 Task: Solve a system of coupled partial differential equations.
Action: Mouse moved to (155, 66)
Screenshot: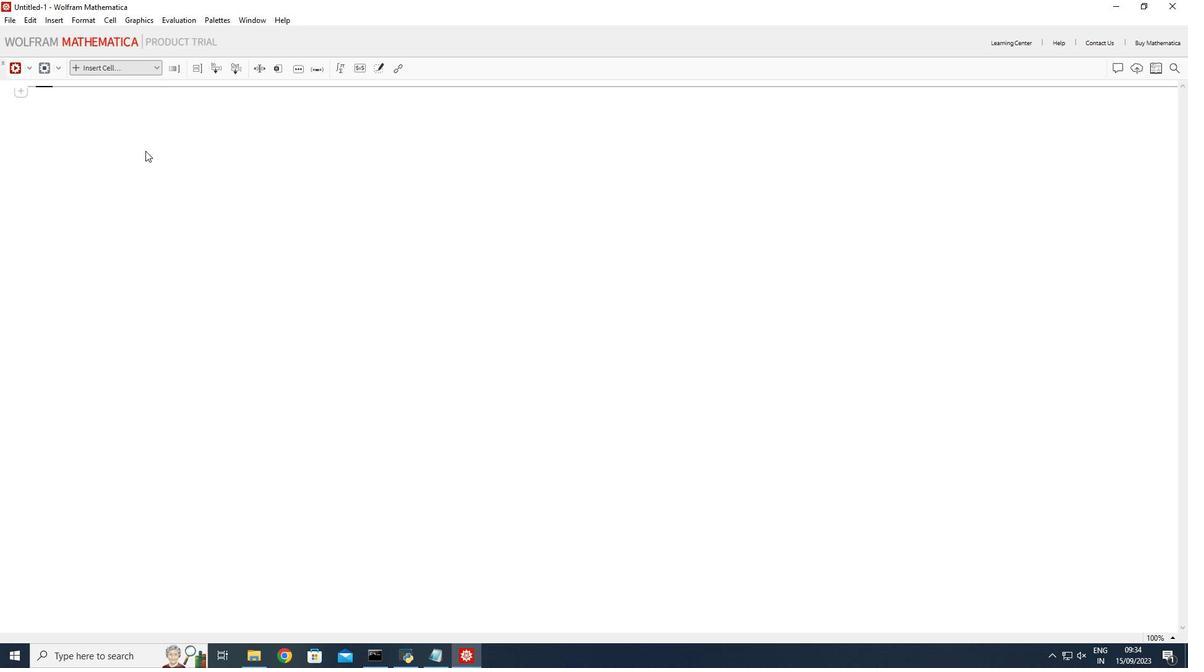 
Action: Mouse pressed left at (155, 66)
Screenshot: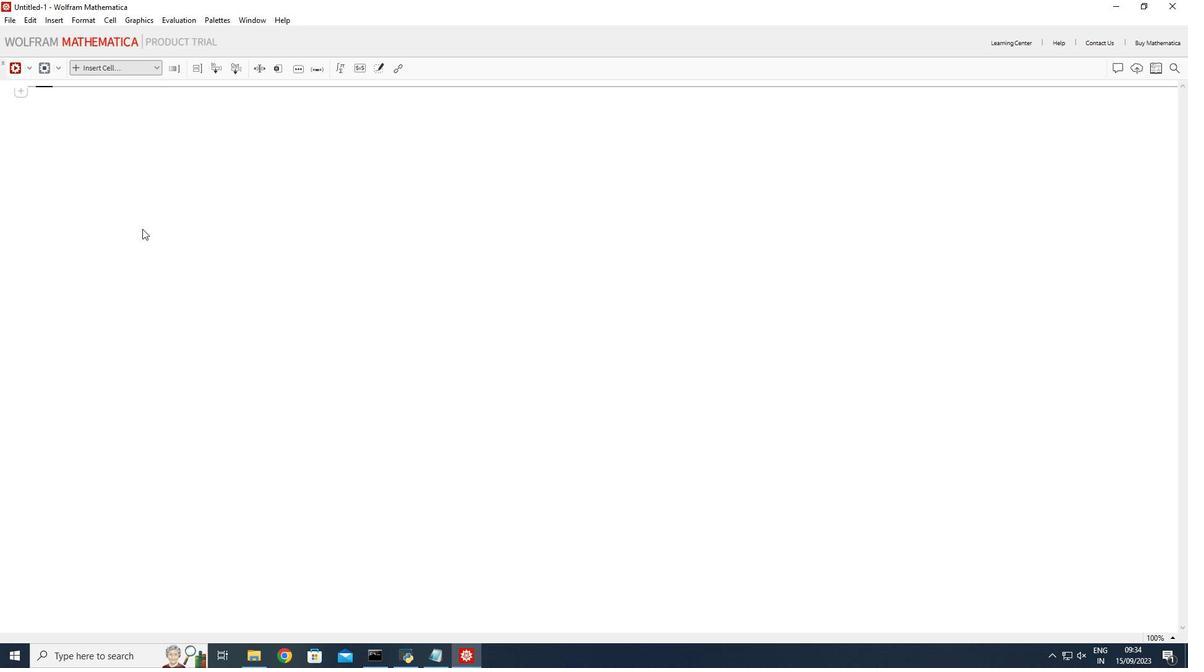 
Action: Mouse moved to (118, 96)
Screenshot: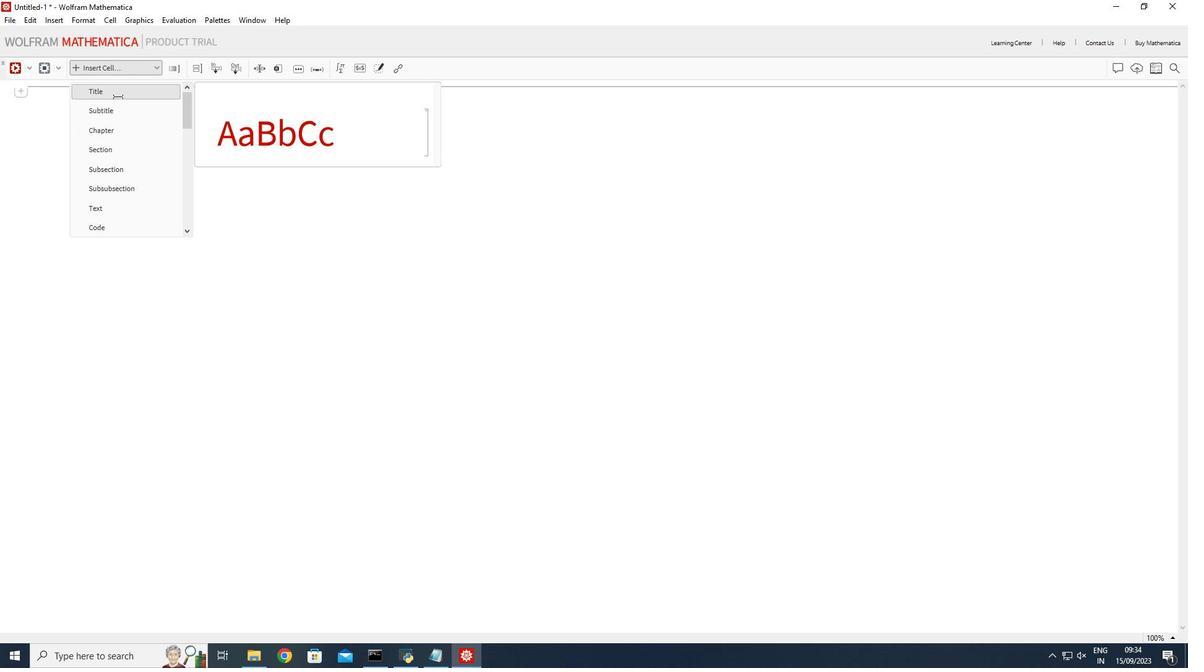 
Action: Mouse pressed left at (118, 96)
Screenshot: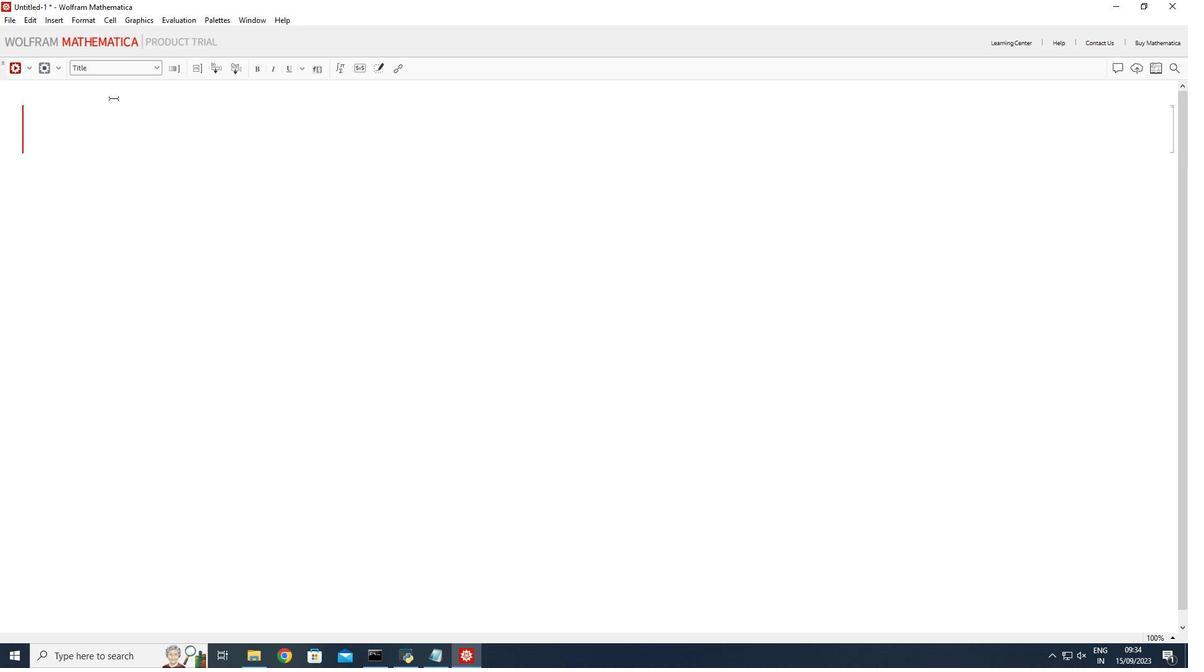 
Action: Mouse moved to (107, 124)
Screenshot: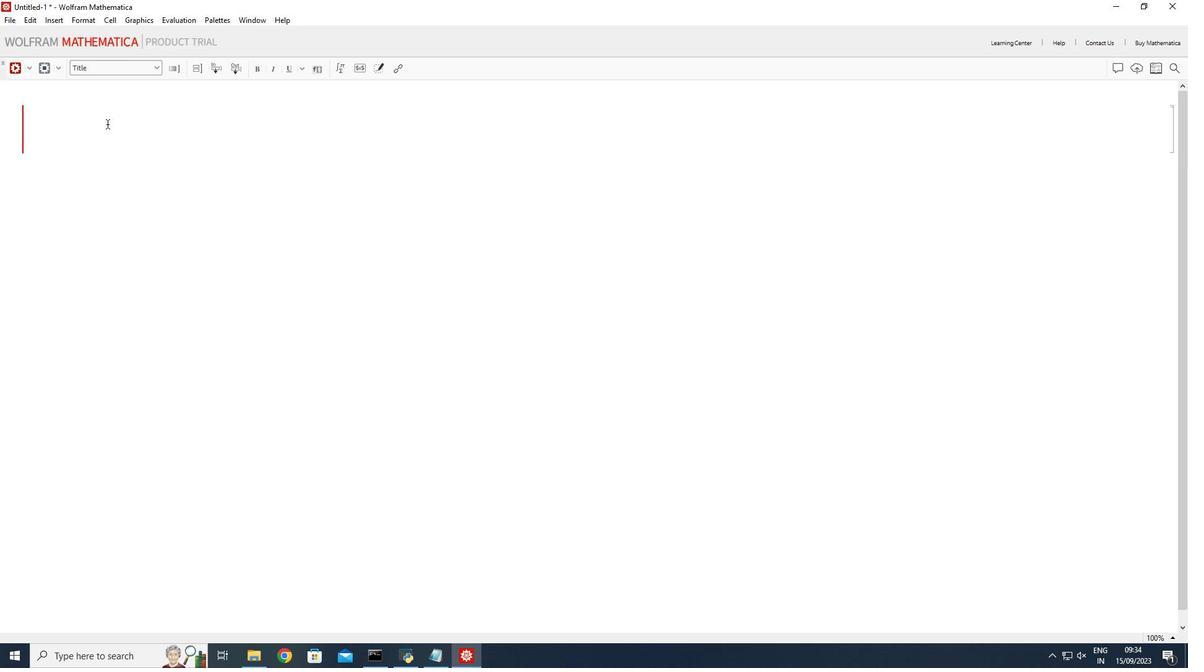 
Action: Mouse pressed left at (107, 124)
Screenshot: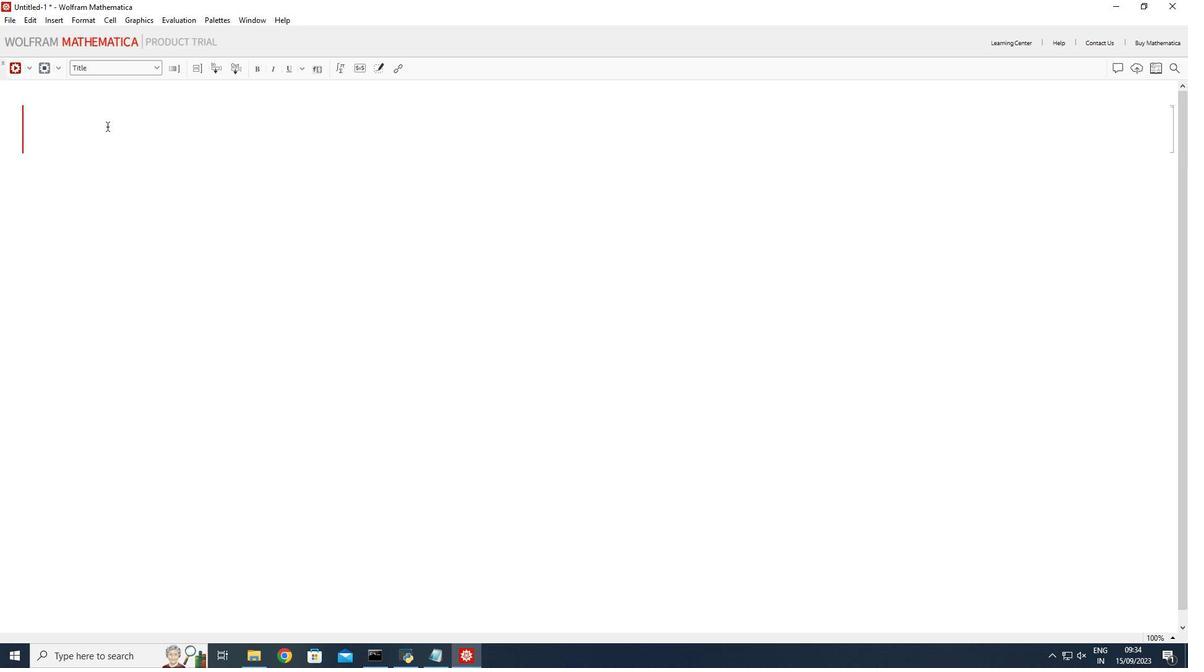 
Action: Mouse moved to (292, 320)
Screenshot: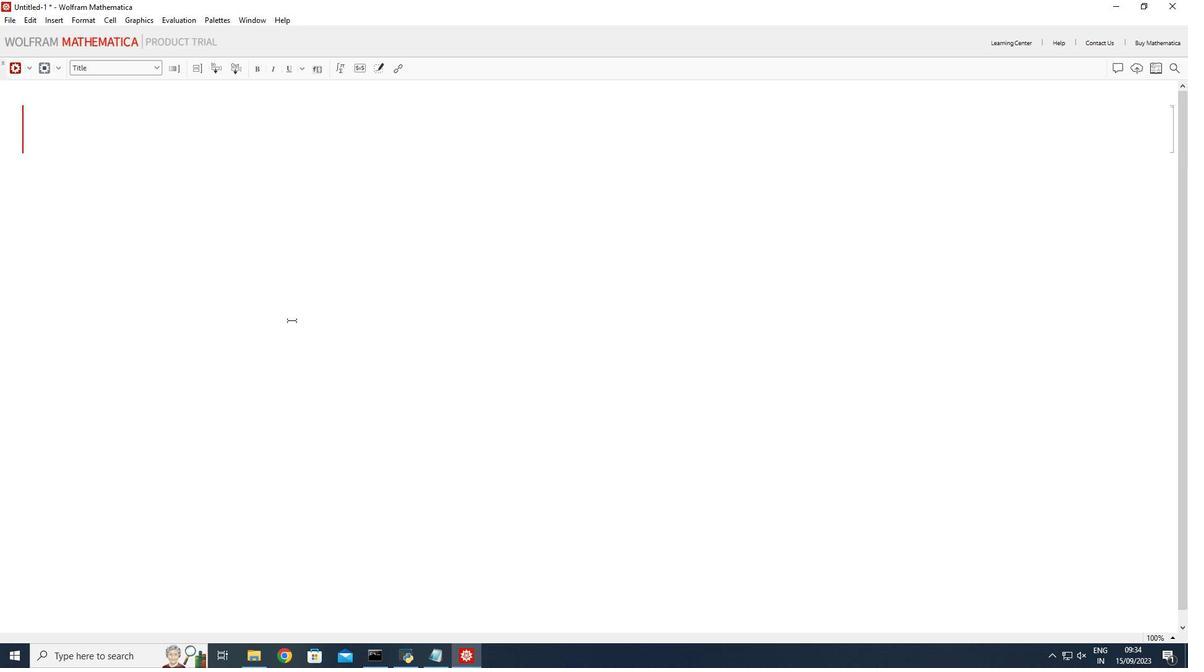 
Action: Key pressed <Key.shift_r>System<Key.space>of<Key.space>coupled<Key.space>partial<Key.space>differential<Key.space>equations
Screenshot: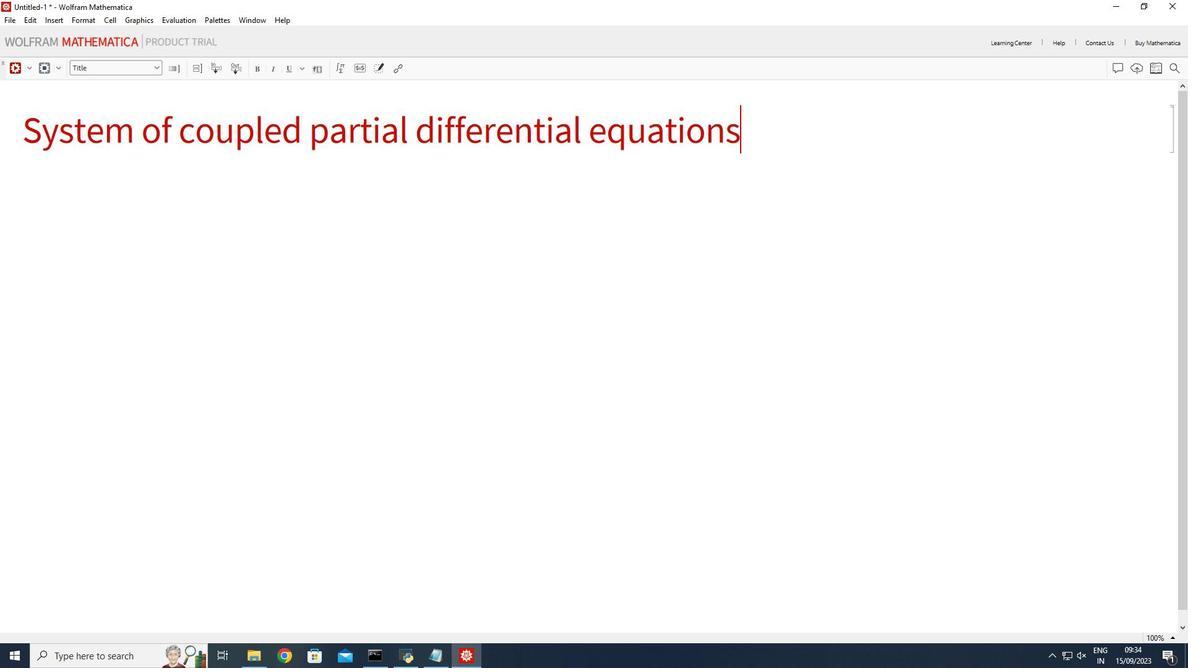 
Action: Mouse moved to (149, 348)
Screenshot: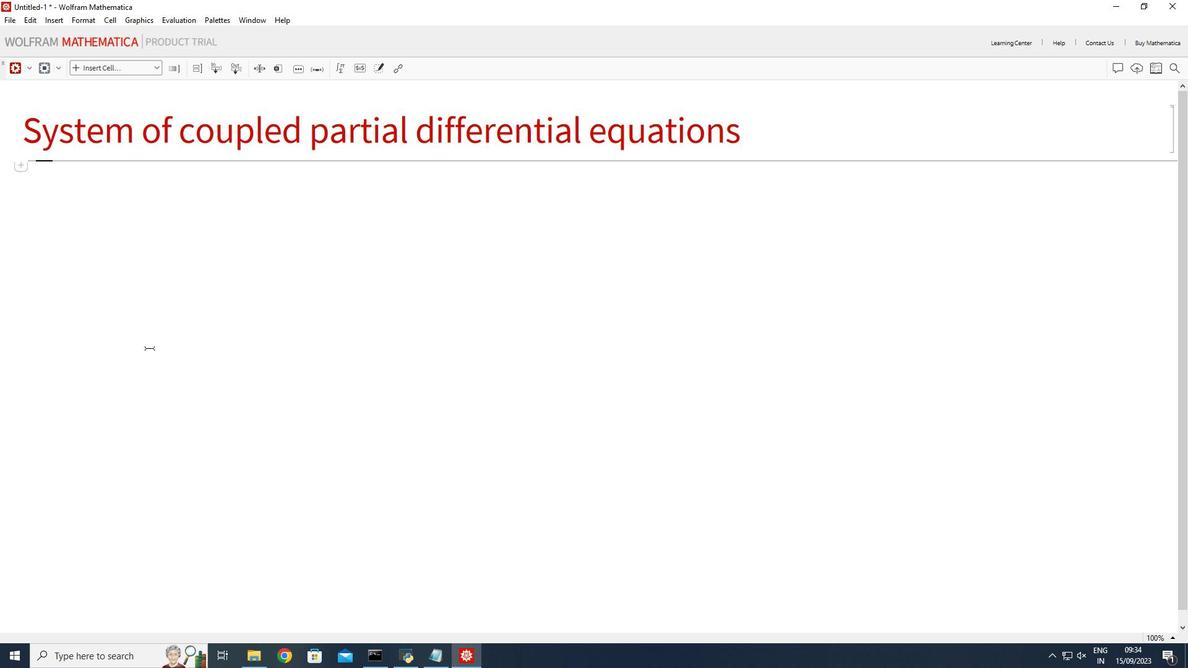 
Action: Mouse pressed left at (149, 348)
Screenshot: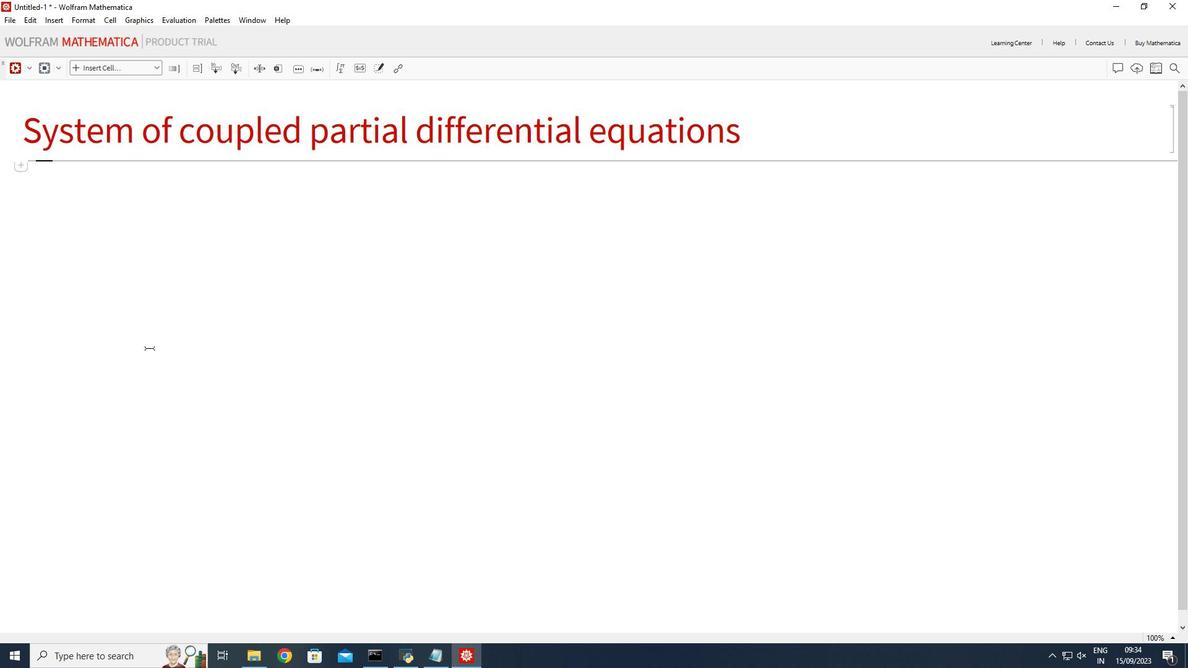 
Action: Mouse moved to (152, 70)
Screenshot: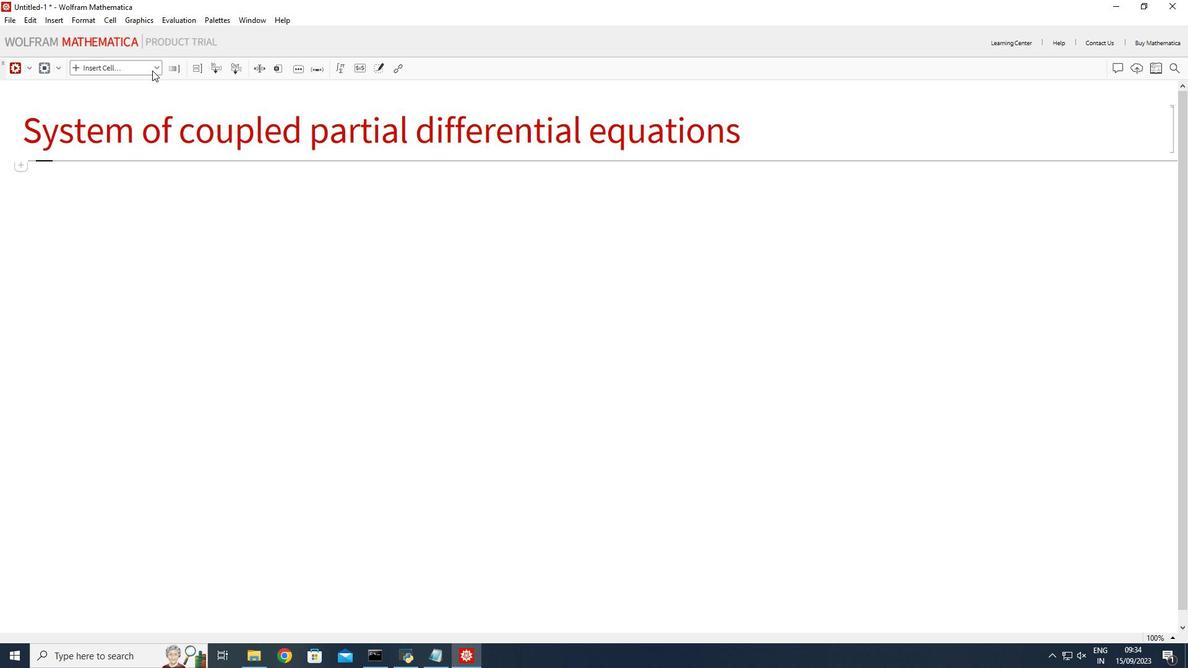 
Action: Mouse pressed left at (152, 70)
Screenshot: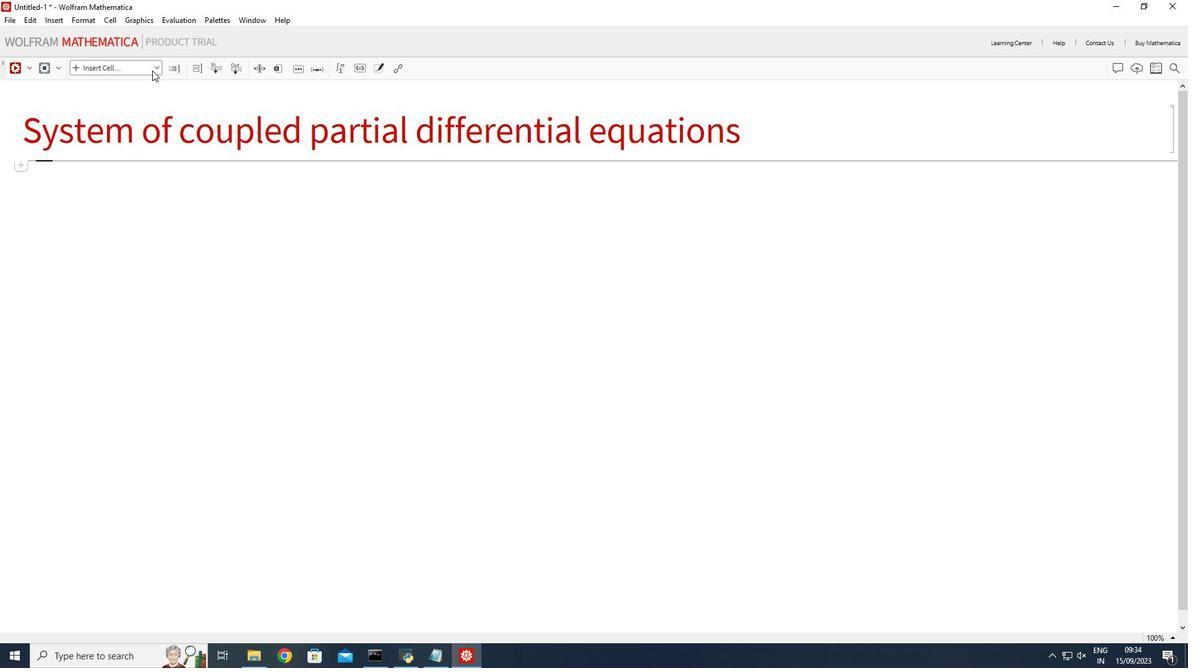 
Action: Mouse moved to (100, 230)
Screenshot: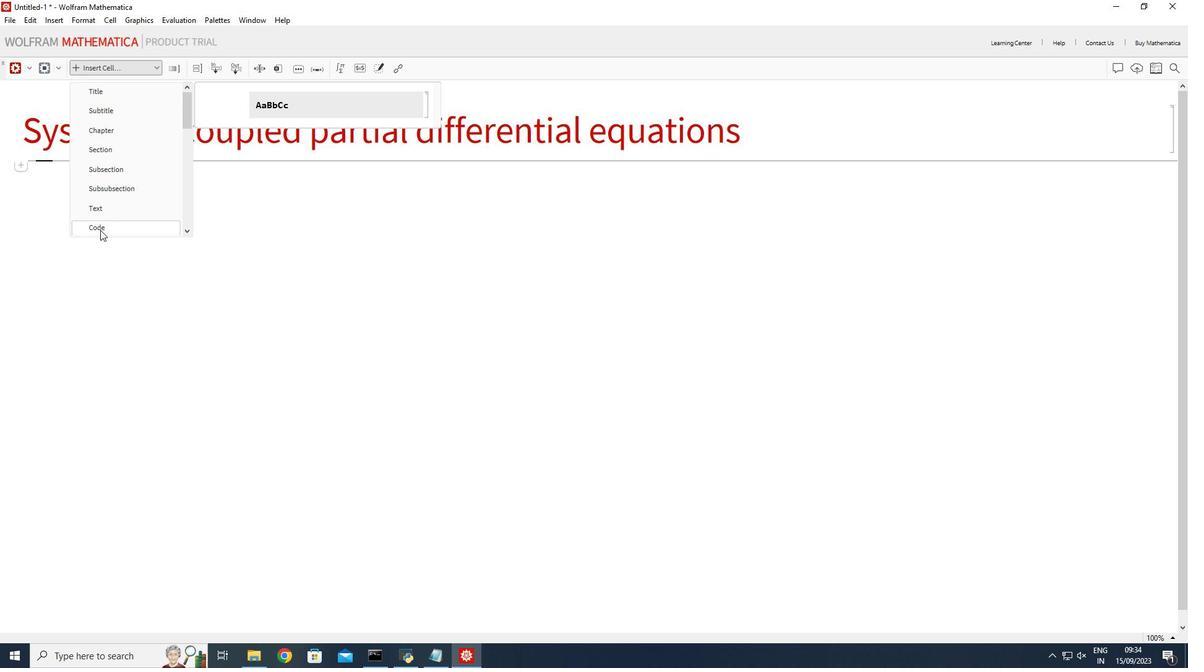 
Action: Mouse pressed left at (100, 230)
Screenshot: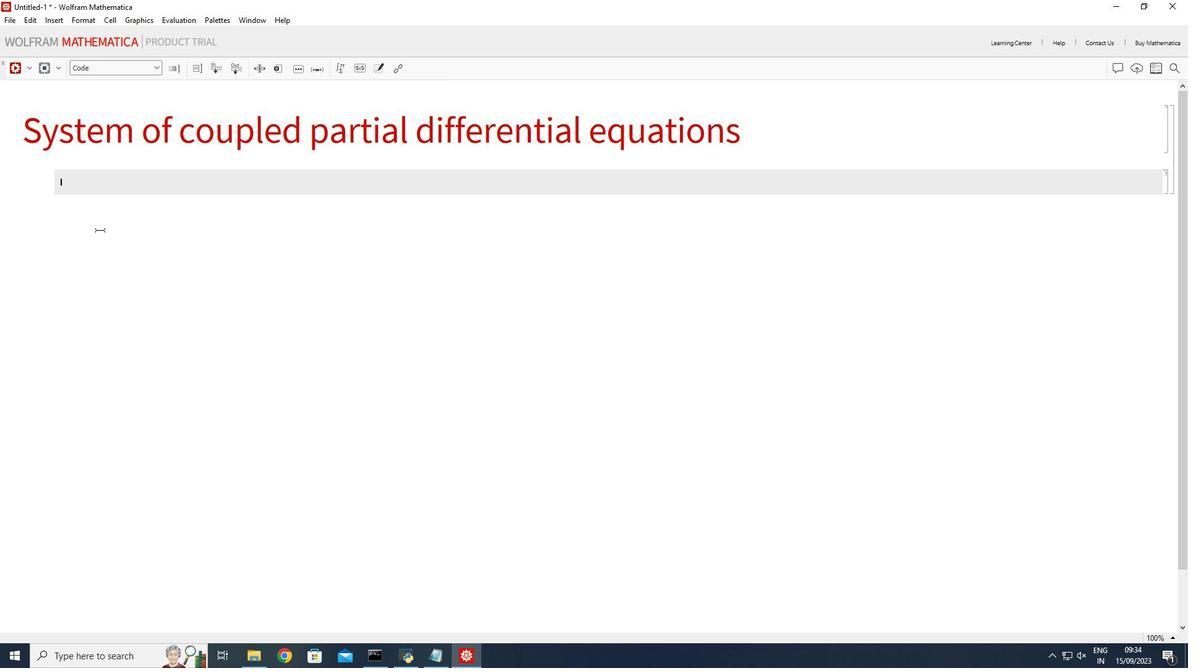 
Action: Mouse moved to (83, 181)
Screenshot: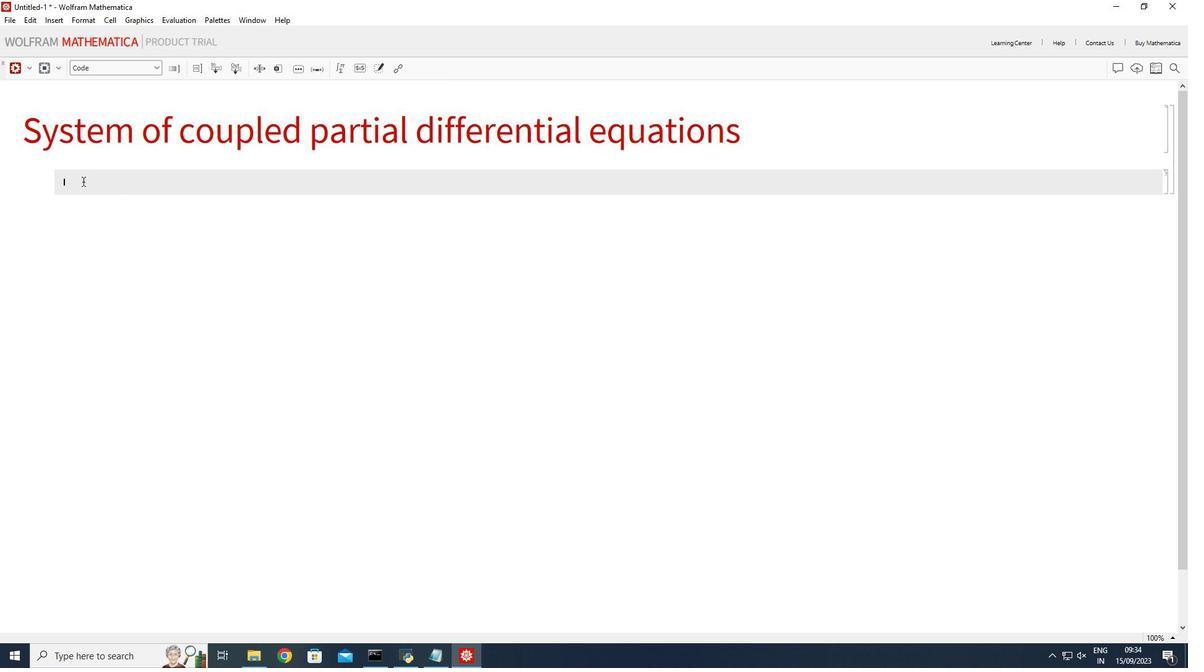 
Action: Mouse pressed left at (83, 181)
Screenshot: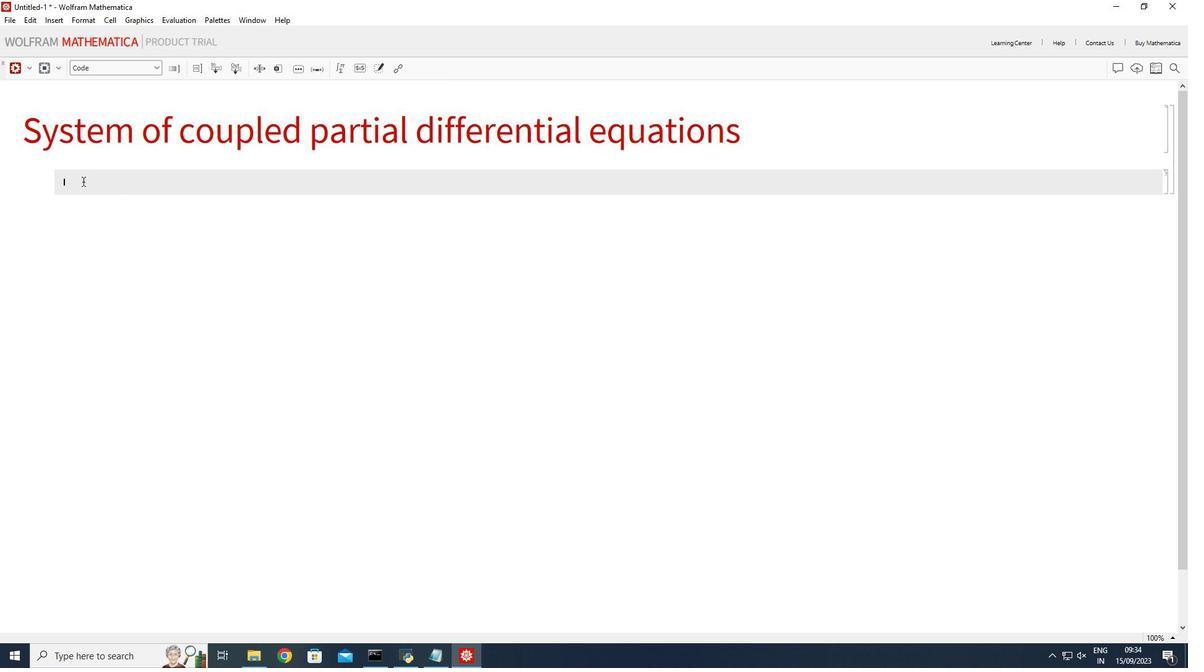 
Action: Key pressed <Key.shift_r>(<Key.shift_r>*<Key.space>
Screenshot: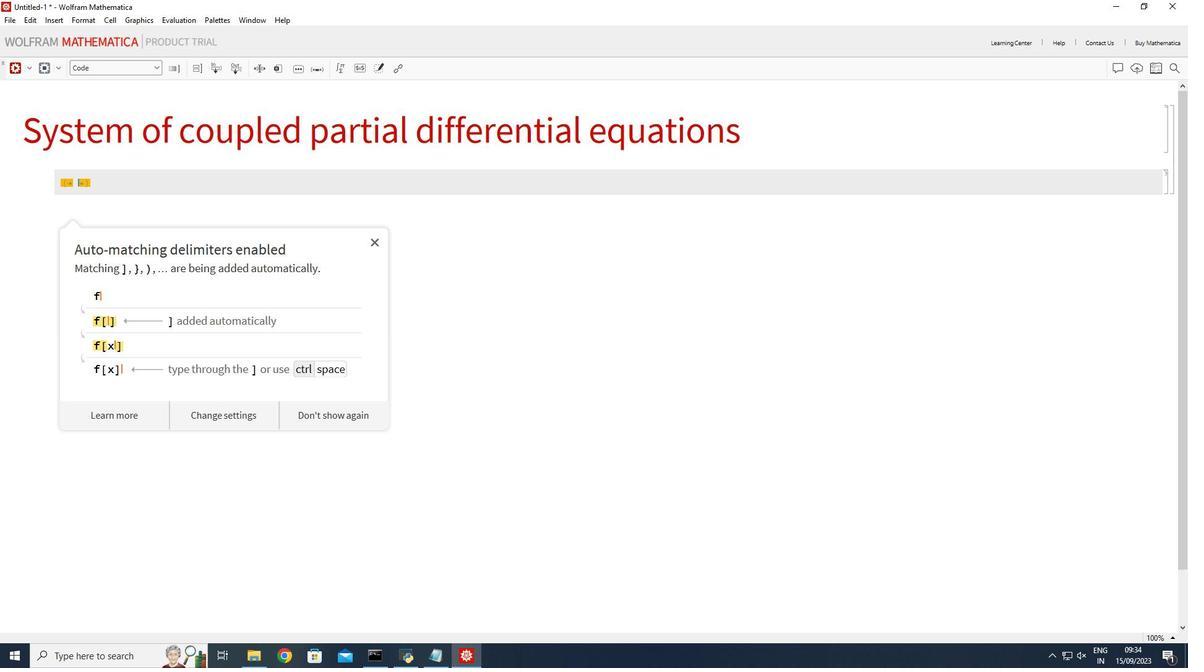 
Action: Mouse moved to (371, 242)
Screenshot: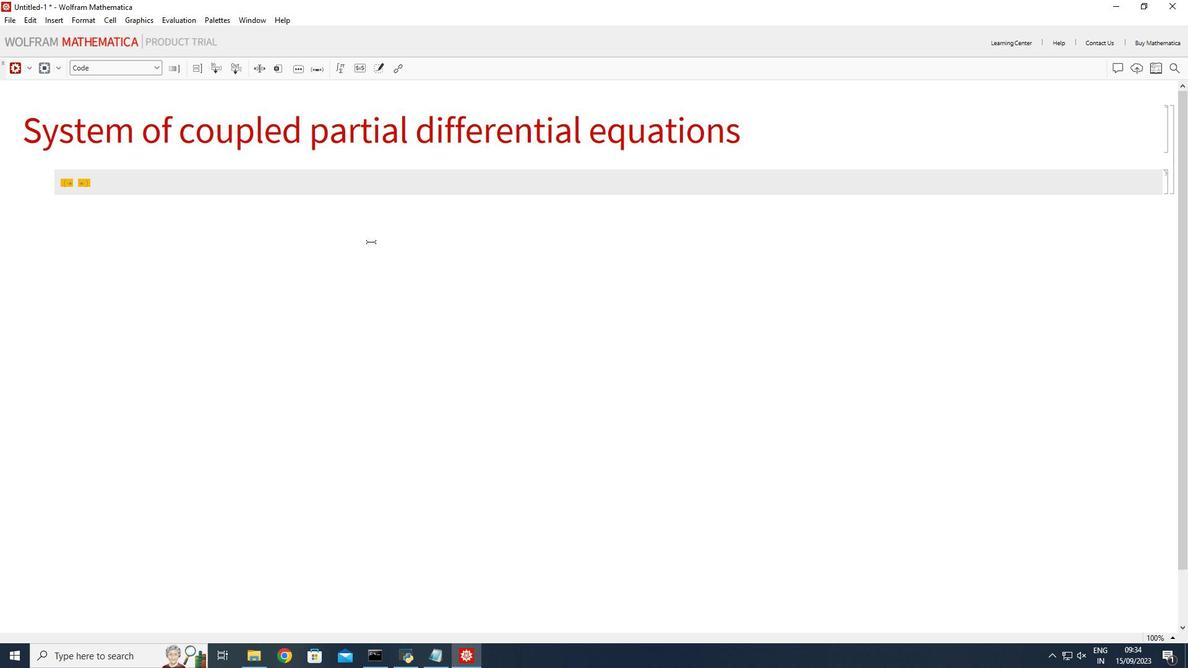 
Action: Mouse pressed left at (371, 242)
Screenshot: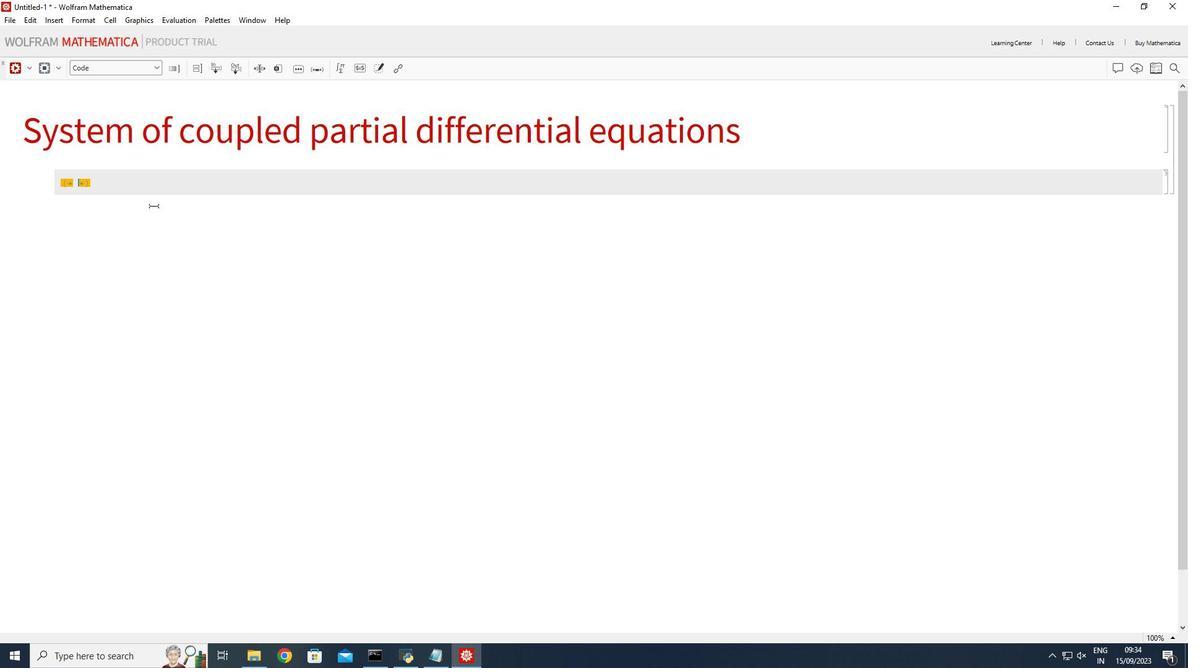 
Action: Mouse moved to (266, 258)
Screenshot: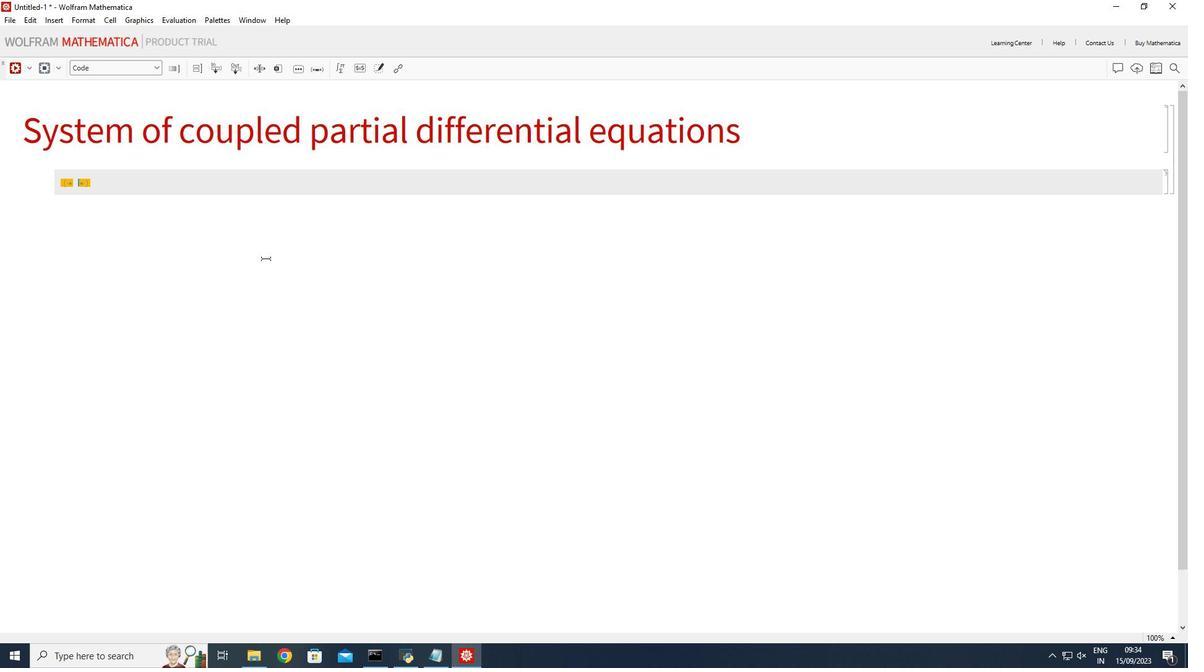
Action: Key pressed <Key.shift_r>Define<Key.space>the<Key.space>system<Key.space>parameters<Key.space><Key.right><Key.right><Key.enter><Key.shift_r>Du<Key.space>=<Key.space>0.1;<Key.space><Key.space><Key.space><Key.shift_r>(*<Key.space><Key.shift_r>Diffusion<Key.space>coefficient<Key.space>for<Key.space>u<Key.space><Key.right><Key.right><Key.enter><Key.shift_r>Dv=<Key.backspace><Key.space>=<Key.space>0.05;<Key.space><Key.space><Key.space><Key.backspace><Key.shift_r>(<Key.shift_r><Key.shift_r><Key.shift_r><Key.shift_r>*<Key.space><Key.shift_r>Diffusion<Key.space>coefficient<Key.space>for<Key.space>v<Key.space><Key.right><Key.right><Key.enter>k<Key.space>=<Key.space>0.1;<Key.space><Key.space><Key.space><Key.space><Key.space><Key.shift_r>(*<Key.space><Key.shift_r>Reaction<Key.space>rate<Key.space>constant<Key.space><Key.right><Key.right><Key.enter><Key.enter><Key.shift_r>(*<Key.space><Key.shift_r>Define<Key.space>the<Key.space>spatial<Key.space>domain<Key.space>and<Key.space>time<Key.space>range<Key.space><Key.right><Key.right><Key.enter>domain<Key.space>=<Key.space><Key.shift_r>Rectangle[<Key.shift_r>{0,0<Key.right>,<Key.space><Key.shift_r>{10.10<Key.backspace><Key.backspace><Key.backspace>,10<Key.right><Key.right><Key.right><Key.left>;<Key.space><Key.space><Key.space><Key.shift_r>(<Key.shift_r>*<Key.space><Key.shift_r>Define<Key.space>the<Key.space>spatial<Key.space>domain<Key.space>as<Key.space>a<Key.space>rectangle<Key.space><Key.right><Key.right><Key.enter>t<Key.shift_r>Rab<Key.backspace>nge<Key.space>=<Key.space><Key.shift_r>{0,5<Key.right>;<Key.space><Key.space><Key.space><Key.space><Key.space><Key.space><Key.space><Key.space><Key.space><Key.shift_r>(*<Key.space><Key.shift_r>Define<Key.space>the<Key.space>time<Key.space>range<Key.space><Key.right><Key.right><Key.enter><Key.enter><Key.shift_r>(*<Key.space><Key.shift_r>Define<Key.space>the<Key.space>system<Key.space>of<Key.space><Key.shift_r>P<Key.shift_r><Key.shift_r><Key.shift_r><Key.shift_r><Key.shift_r><Key.shift_r>D<Key.shift_r><Key.shift_r><Key.shift_r><Key.shift_r><Key.shift_r><Key.shift_r><Key.shift_r><Key.shift_r><Key.shift_r><Key.shift_r><Key.shift_r><Key.shift_r><Key.shift_r><Key.shift_r><Key.shift_r><Key.shift_r><Key.shift_r><Key.shift_r><Key.shift_r><Key.shift_r><Key.shift_r><Key.shift_r><Key.shift_r><Key.shift_r>Es<Key.right><Key.right><Key.left><Key.left><Key.left><Key.right><Key.space><Key.right><Key.right><Key.enter>pde1<Key.space>=<Key.space><Key.shift_r>D[u[x,y,t<Key.right>,t<Key.space><Key.right>==<Key.space><Key.shift_r>Du<Key.space><Key.shift_r><Key.shift_r>Lapc<Key.backspace>lacian[u[x,y,t<Key.right>,<Key.space><Key.shift_r>{x,y<Key.right><Key.right><Key.space>-<Key.space>k<Key.space>u[x,y,t<Key.right><Key.space>v[x,y,t<Key.right>;<Key.enter>pde2<Key.space>=<Key.space><Key.shift_r>D[v[x,y,t<Key.right>,t<Key.right><Key.left><Key.space><Key.right>==<Key.space><Key.shift_r>Dv<Key.space><Key.shift_r>Laplc<Key.backspace>acian[v[x,y,t<Key.right>,<Key.space><Key.shift_r>{x,y<Key.right><Key.right><Key.space>+<Key.space>k<Key.space>u[x,y,t<Key.right><Key.space>v[x,y,t<Key.right>;<Key.enter><Key.enter><Key.shift_r>(*<Key.space><Key.shift_r>Int<Key.backspace>itial<Key.space>conditions<Key.space><Key.right><Key.right><Key.enter>ic1<Key.space>=<Key.space>u[x,y,0<Key.right>==<Key.space><Key.shift_r>Exp<Key.enter>[-<Key.shift_r>((x<Key.space>-<Key.space>5<Key.right><Key.shift_r>^2<Key.space>+<Key.space>y<Key.backspace><Key.shift_r>(y<Key.space>-5<Key.right><Key.shift_r>^2<Key.right><Key.right>;<Key.enter>ic2<Key.space>=<Key.space>v[x,y,0<Key.right>==<Key.space><Key.shift_r>Exp[-<Key.shift_r><Key.shift_r><Key.shift_r><Key.shift_r>((x<Key.space>-<Key.space>5.2<Key.right><Key.shift_r>^2<Key.right><Key.left><Key.space>+<Key.space><Key.left><Key.right><Key.left><Key.right><Key.shift_r>(y<Key.space>-<Key.space>5.2<Key.right><Key.shift_r>^2<Key.right><Key.right>;<Key.enter><Key.enter><Key.shift_r>(*<Key.space>periodic<Key.space>boundary<Key.space>conditions<Key.space>for<Key.space>x<Key.space>and<Key.space>y<Key.space><Key.right><Key.right><Key.enter>bc1<Key.space>=<Key.space><Key.shift_r>{u[0,<Key.space>y,<Key.space>0<Key.right>==<Key.space><Key.shift_r>Exp[-<Key.shift_r>((x-<Key.backspace><Key.backspace><Key.backspace><Key.backspace><Key.backspace><Key.backspace><Key.backspace><Key.backspace><Key.backspace><Key.backspace><Key.backspace><Key.backspace><Key.backspace><Key.backspace>t]<Key.space>==<Key.space>u[10,y,t<Key.right>,<Key.space>u[x,0,t<Key.right><Key.right><Key.left><Key.space>==<Key.space>u[x,10,t<Key.right>,<Key.space>v[0,y,t<Key.right>==<Key.space>v[10,y,t<Key.right>,<Key.space>v[x,0,t<Key.right><Key.space>==<Key.space>v[x,10,t<Key.right><Key.right>;<Key.enter><Key.enter><Key.shift_r>(*<Key.space>numerical<Key.space>solution<Key.space>y<Key.backspace>using<Key.space><Key.shift_r>N<Key.shift_r>D<Key.shift_r>Solve<Key.space>with<Key.space>boundary<Key.space>conditions<Key.space><Key.right><Key.right><Key.enter>sol<Key.space>=<Key.space><Key.shift_r>N<Key.shift_r>D<Key.shift_r>Solve[<Key.shift_r>{<Key.space>pde1,<Key.space>pde2<Key.right><Key.left>,<Key.space>ic1,<Key.space>ic2,<Key.space>bc1<Key.right>,<Key.shift_r>{u,v<Key.right>,<Key.shift_r>{x,0,10<Key.right>,<Key.shift_r>{y,0,10<Key.right>,<Key.shift_r>{t,0,5<Key.right><Key.right>;<Key.enter><Key.enter><Key.shift_r>(*<Key.space>visualize<Key.space>the<Key.space>solution<Key.space><Key.right><Key.right><Key.enter><Key.shift_r>Plot3<Key.shift_r>D<Key.enter>[[<Key.shift_r>Evaluate[u[x,y,5<Key.right><Key.space>/.<Key.space>sol<Key.right>,<Key.space><Key.shift_r>{x,0,10<Key.right>,<Key.space><Key.shift_r>{y,0,10<Key.right>,<Key.shift_r><Key.space><Key.shift_r>Plot<Key.shift_r>Label<Key.enter><Key.space>-<Key.shift_r>><Key.space><Key.shift_r>"u<Key.shift_r>(x,y,<Key.space>t=5<Key.shift_r>)<Key.right>,<Key.space><Key.shift_r>Axes<Key.shift_r>Label<Key.enter><Key.space>-<Key.shift_r>><Key.space><Key.shift_r>{<Key.shift_r>"x<Key.right>,<Key.shift_r>"y<Key.shift_r>",<Key.shift_r>"z<Key.shift_r>"<Key.left><Key.backspace>u<Key.right><Key.right><Key.right><Key.right><Key.backspace><Key.left><Key.left><Key.left><Key.left><Key.left><Key.left><Key.left><Key.left><Key.left><Key.left><Key.left><Key.left><Key.left><Key.left><Key.left><Key.left><Key.left><Key.left><Key.left><Key.left><Key.left><Key.left><Key.left><Key.left><Key.left><Key.left><Key.left><Key.left><Key.left><Key.left><Key.left><Key.left><Key.left><Key.left><Key.left><Key.left><Key.left><Key.left><Key.left><Key.left><Key.left><Key.left><Key.left><Key.left><Key.left><Key.left><Key.left><Key.left><Key.left><Key.left><Key.left><Key.left><Key.left><Key.left><Key.left><Key.left><Key.left><Key.left><Key.left><Key.left><Key.left><Key.left><Key.left><Key.left><Key.left><Key.left><Key.left><Key.left><Key.left><Key.left><Key.left><Key.left><Key.left><Key.left><Key.left><Key.left><Key.left><Key.left><Key.left><Key.left><Key.left><Key.left><Key.left><Key.left><Key.left><Key.left><Key.left><Key.left><Key.left><Key.left><Key.left><Key.left><Key.left><Key.left><Key.left><Key.left><Key.left><Key.left><Key.left><Key.left><Key.left><Key.left><Key.left><Key.left><Key.left><Key.left><Key.left><Key.left><Key.left><Key.left><Key.left><Key.left><Key.left><Key.left><Key.left><Key.left><Key.left><Key.left><Key.left><Key.left><Key.left><Key.left><Key.left><Key.left><Key.left><Key.left><Key.backspace><Key.right><Key.right><Key.right><Key.right><Key.right><Key.right><Key.right><Key.right><Key.right><Key.right><Key.right><Key.right><Key.right><Key.right><Key.right><Key.right><Key.right><Key.right><Key.right><Key.right><Key.right><Key.right><Key.right><Key.right><Key.right><Key.right><Key.right><Key.right><Key.right><Key.right><Key.right><Key.right><Key.right><Key.right><Key.right><Key.right><Key.right><Key.right><Key.right><Key.right><Key.right><Key.right><Key.right><Key.right><Key.right><Key.right><Key.right><Key.right><Key.right><Key.right><Key.right><Key.right><Key.right><Key.right><Key.right><Key.right><Key.right><Key.right><Key.right><Key.right><Key.right><Key.right><Key.right><Key.right><Key.right><Key.right><Key.right><Key.right><Key.right><Key.right><Key.right><Key.right><Key.right><Key.right><Key.right><Key.right><Key.right><Key.right><Key.right><Key.right><Key.right><Key.right><Key.right><Key.right><Key.right><Key.right><Key.right><Key.right><Key.right><Key.right><Key.right><Key.right><Key.right><Key.right><Key.right><Key.right><Key.right><Key.right><Key.right><Key.right><Key.right><Key.right><Key.right><Key.right><Key.right><Key.right><Key.right><Key.right><Key.right><Key.right><Key.right><Key.right><Key.right><Key.right><Key.right><Key.right><Key.right><Key.right><Key.enter><Key.shift_r>Plot3<Key.shift_r>D[<Key.shift_r>Evaluate[v[x,y,5<Key.right><Key.space>/.<Key.space>sol<Key.right>,<Key.space><Key.shift_r>{x,0,10<Key.right>,<Key.space><Key.shift_r><Key.shift_r><Key.shift_r><Key.shift_r><Key.shift_r><Key.shift_r>{y,o<Key.backspace>0,10<Key.right><Key.left><Key.left><Key.left><Key.left><Key.left><Key.left><Key.left><Key.right><Key.backspace>x<Key.backspace>y<Key.right><Key.right><Key.right><Key.right><Key.right><Key.right>,<Key.space><Key.shift_r>Plot<Key.shift_r>Label<Key.enter><Key.shift_r>"v[<Key.backspace><Key.shift_r>(x,y,<Key.space>t=5<Key.right><Key.left><Key.shift_r>)<Key.right>,<Key.space><Key.shift_r>Axes<Key.shift_r>Label<Key.enter><Key.space><Key.shift_r>{<Key.shift_r>"x<Key.shift_r>",<Key.shift_r>"y<Key.shift_r>",<Key.shift_r>"v<Key.shift_r><Key.shift_r><Key.shift_r><Key.shift_r>"<Key.right><Key.right><Key.enter><Key.shift_r><Key.enter>
Screenshot: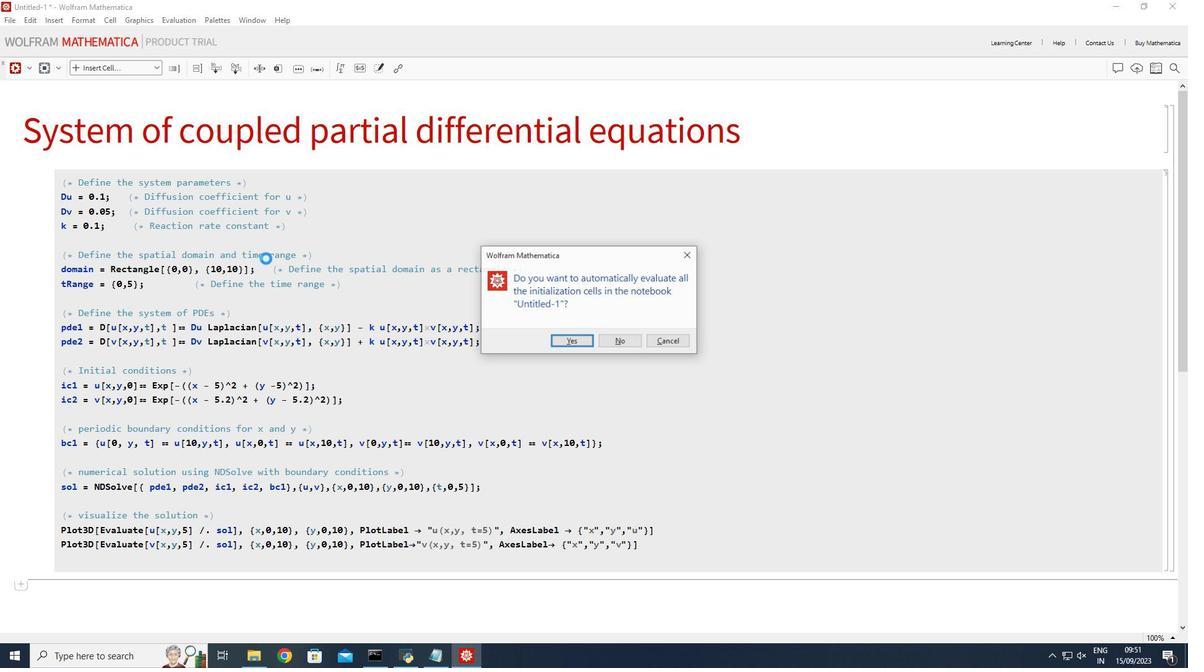 
Action: Mouse moved to (573, 341)
Screenshot: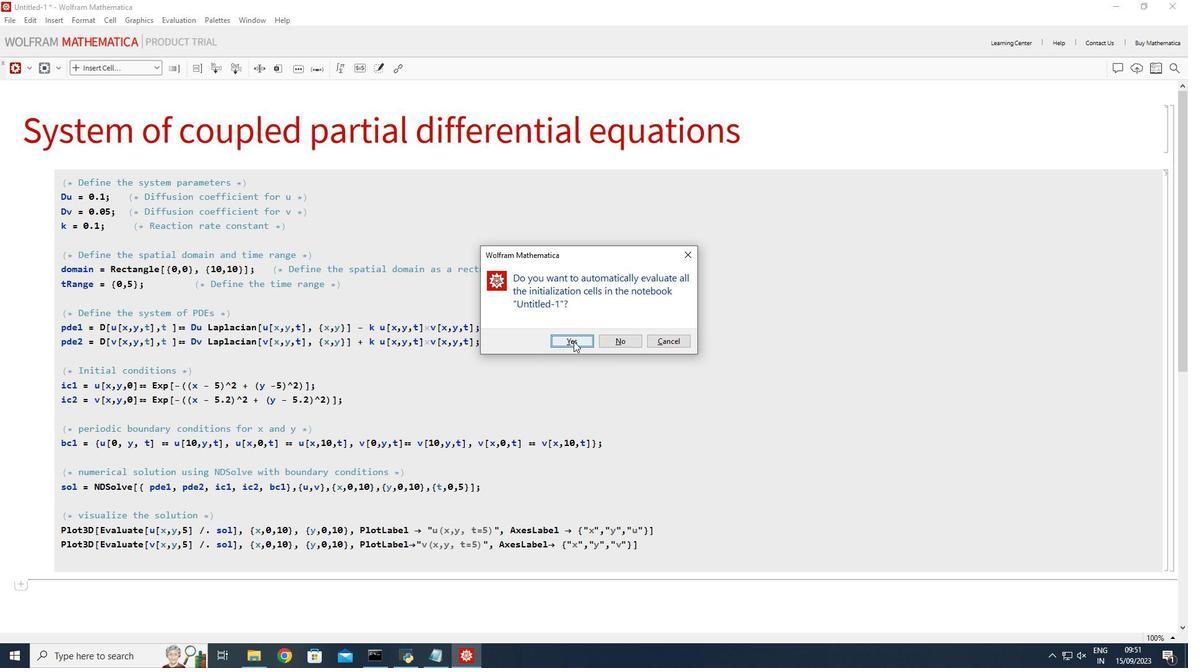 
Action: Mouse pressed left at (573, 341)
Screenshot: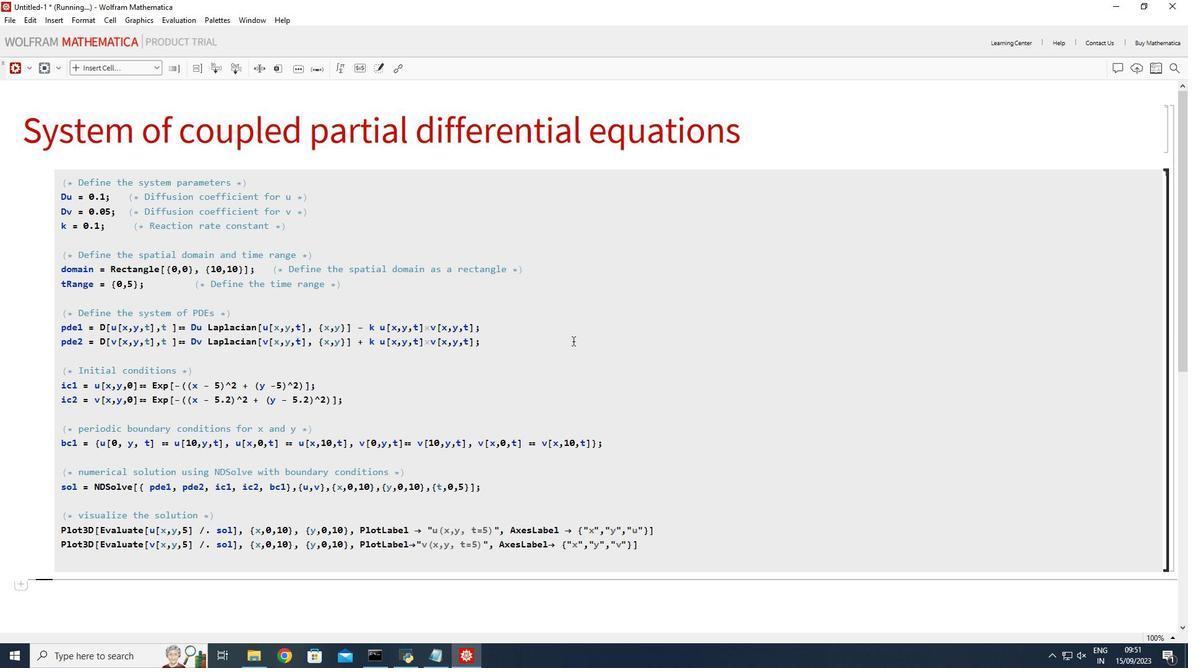 
Action: Mouse moved to (698, 327)
Screenshot: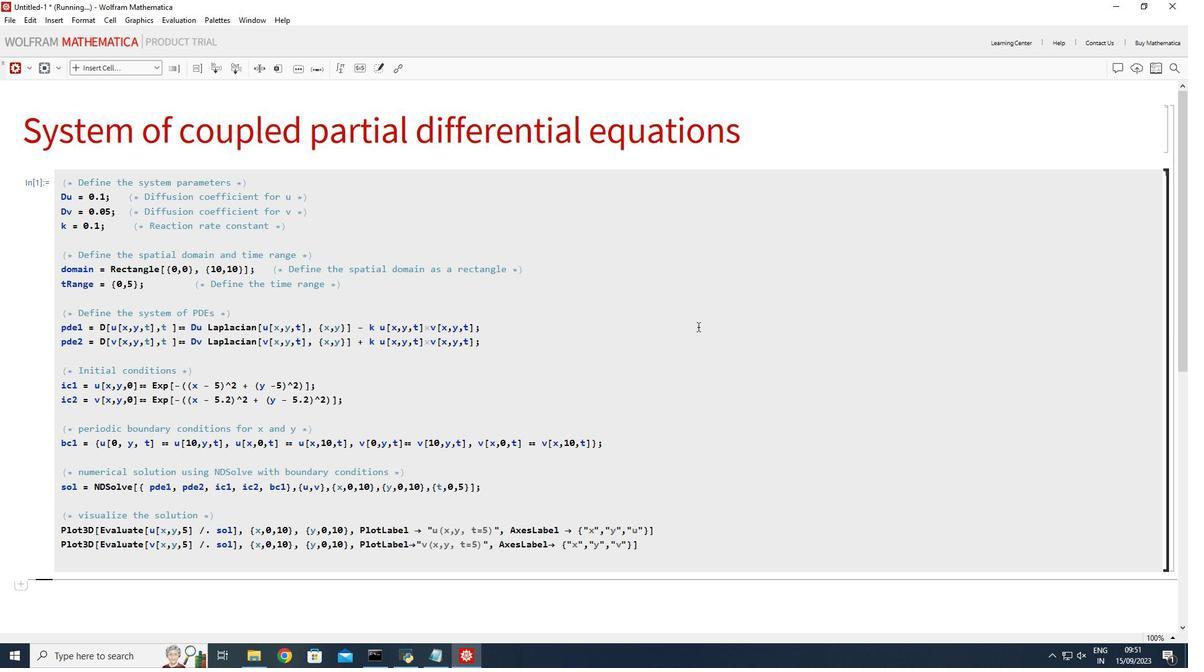 
Action: Mouse scrolled (698, 326) with delta (0, 0)
Screenshot: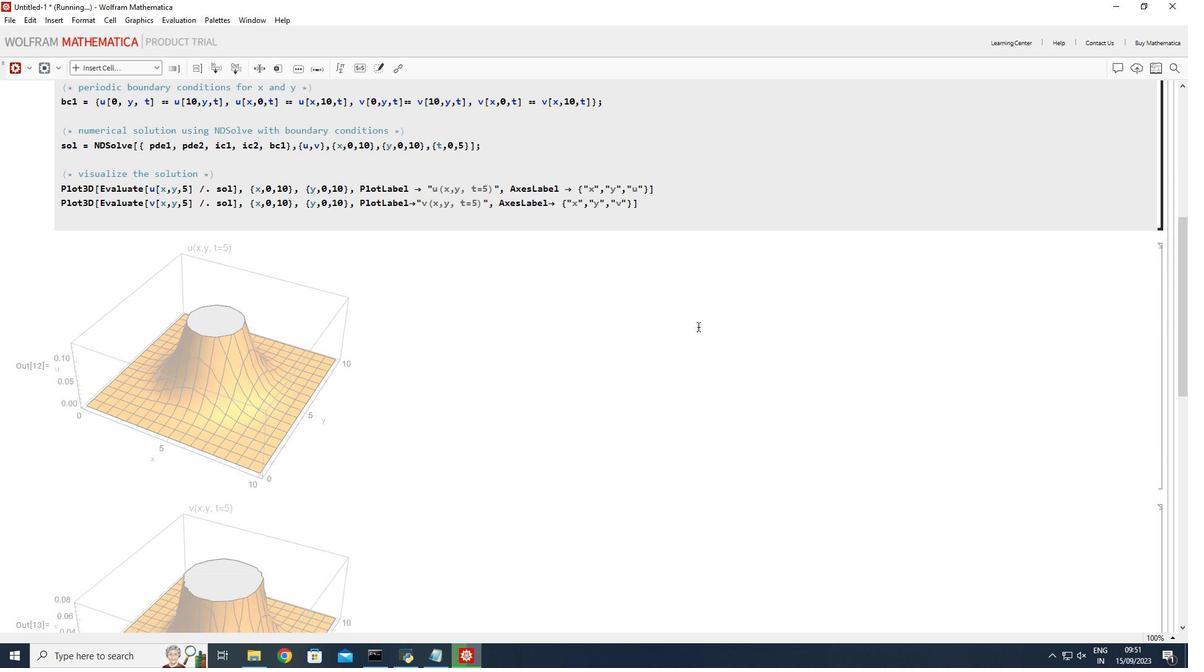 
Action: Mouse scrolled (698, 326) with delta (0, 0)
Screenshot: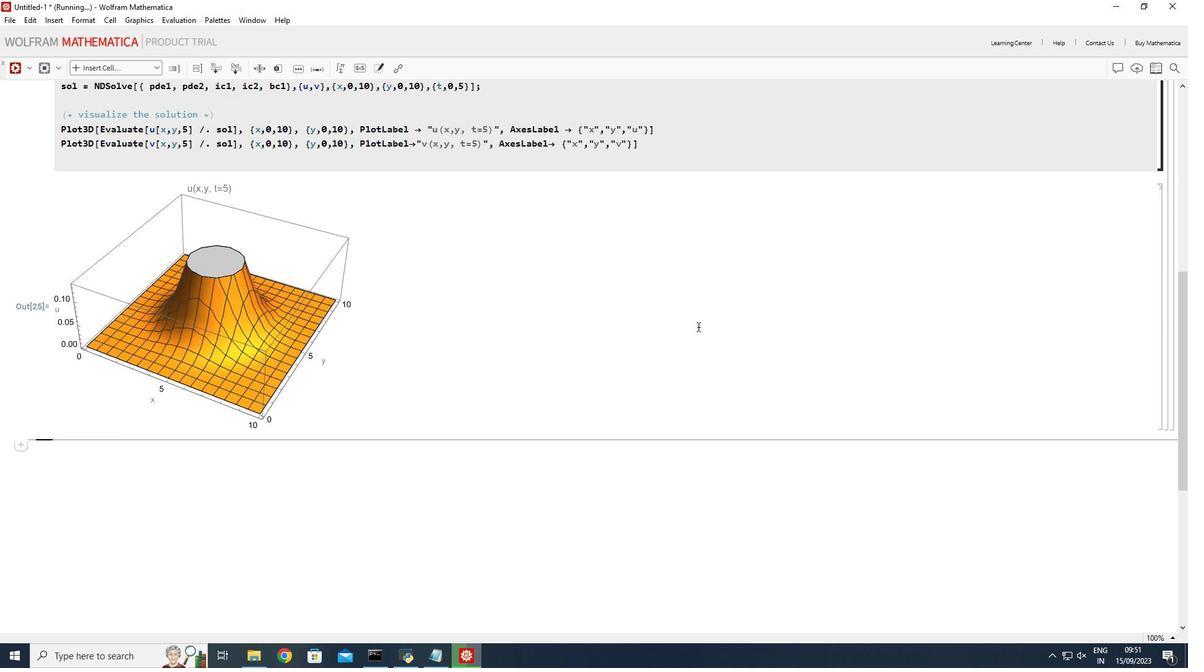 
Action: Mouse scrolled (698, 326) with delta (0, 0)
Screenshot: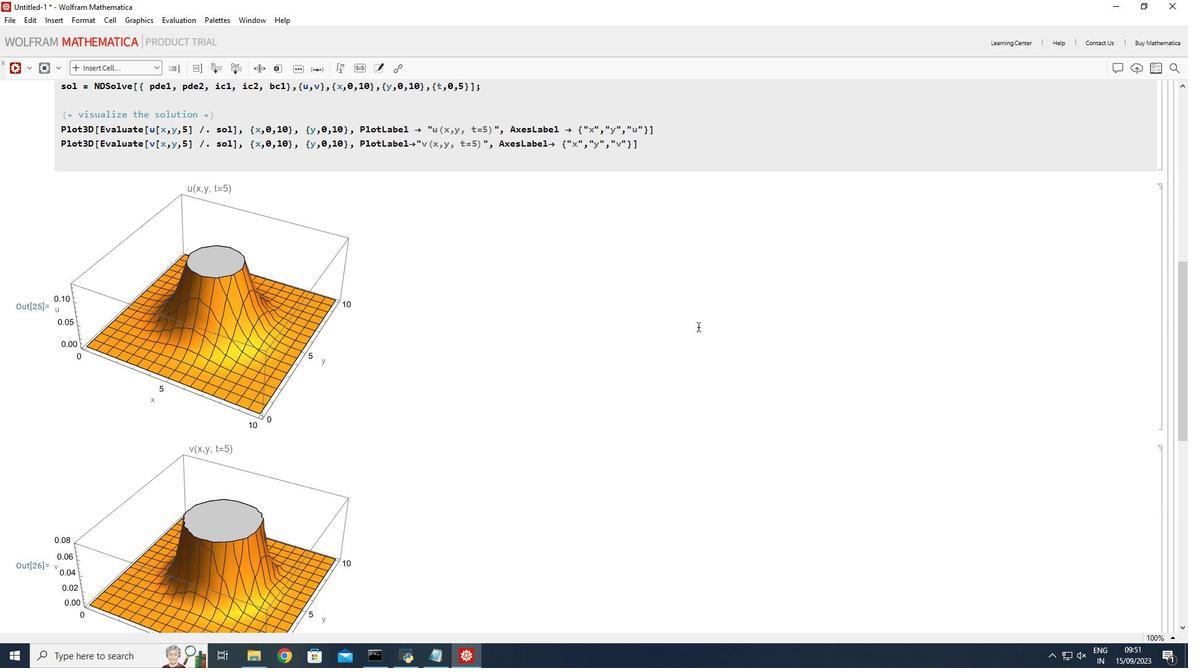 
Action: Mouse scrolled (698, 326) with delta (0, 0)
Screenshot: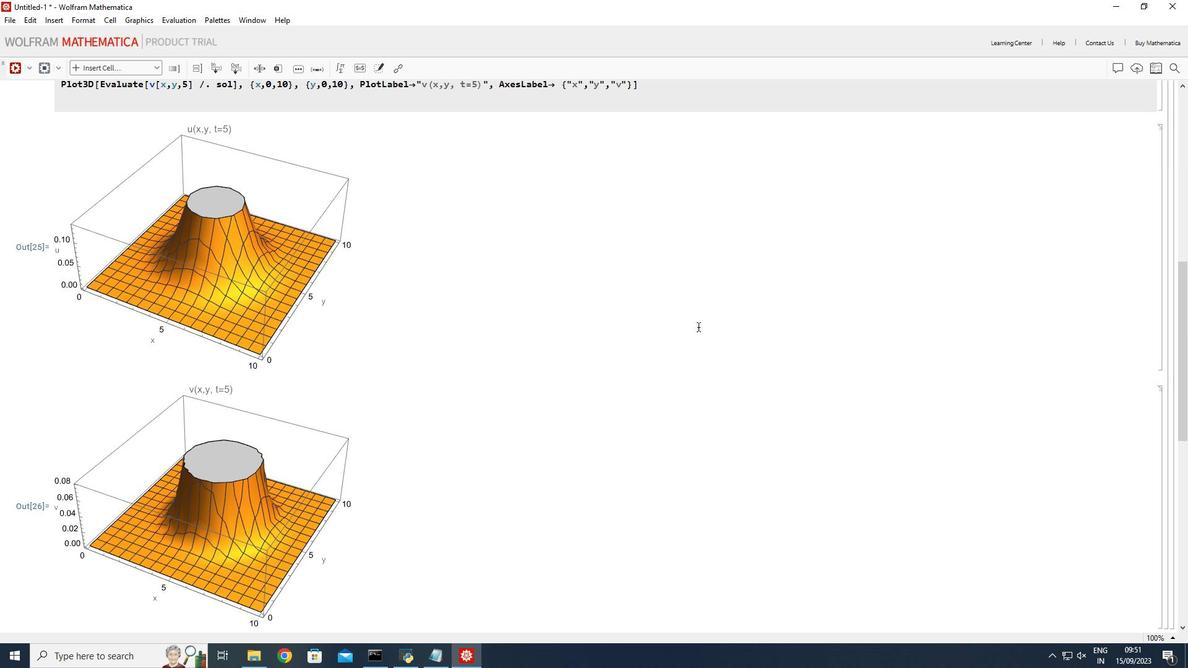 
Action: Mouse scrolled (698, 326) with delta (0, 0)
Screenshot: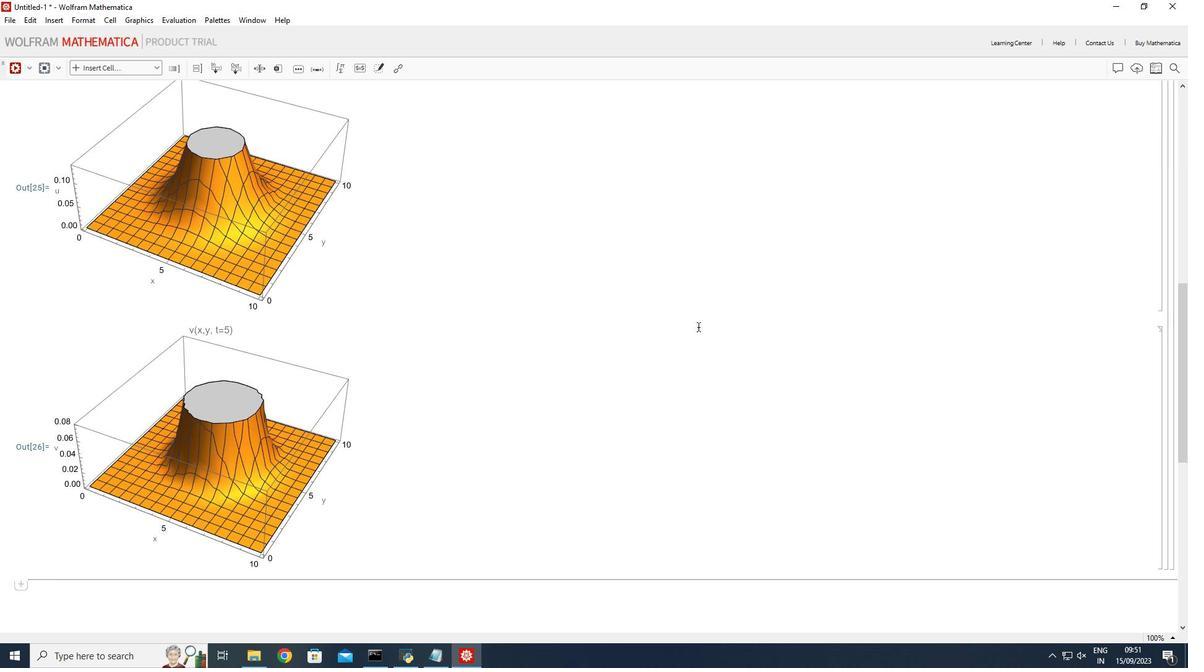 
Action: Mouse moved to (260, 258)
Screenshot: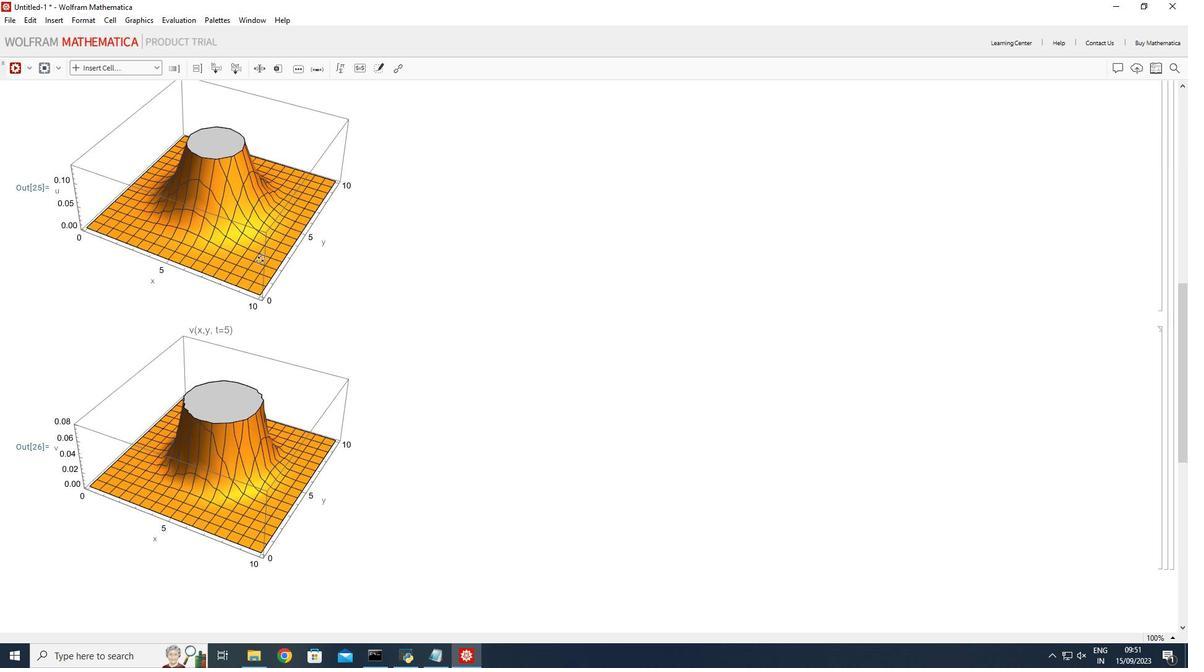 
Action: Mouse pressed left at (260, 258)
Screenshot: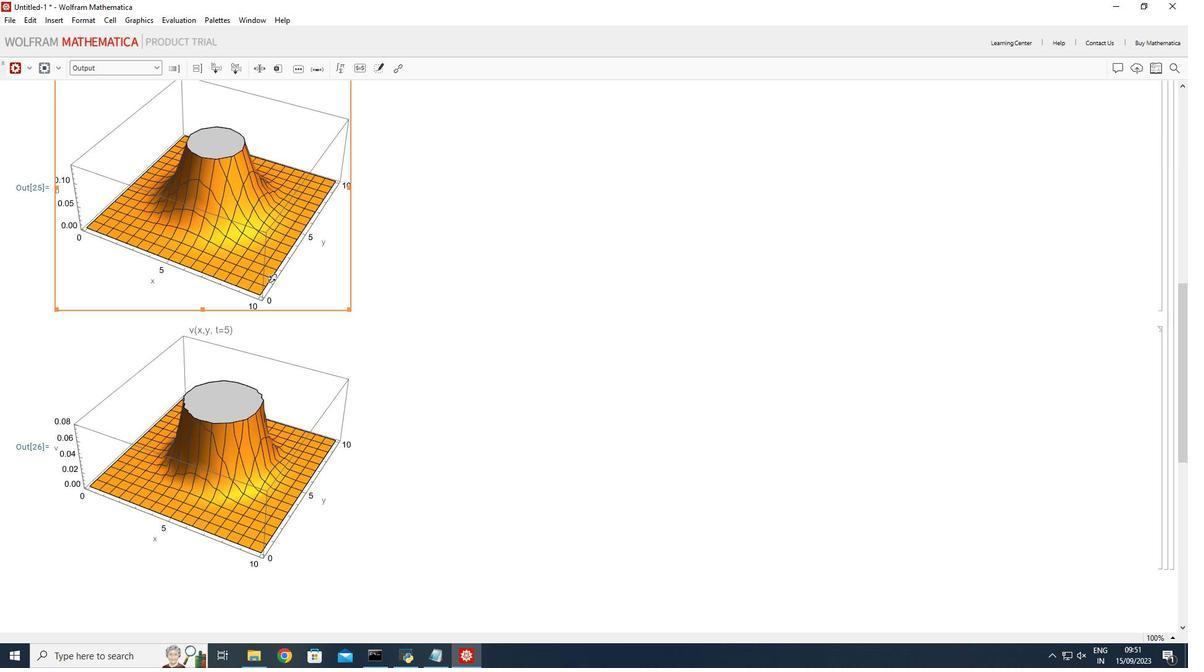 
Action: Mouse moved to (348, 308)
Screenshot: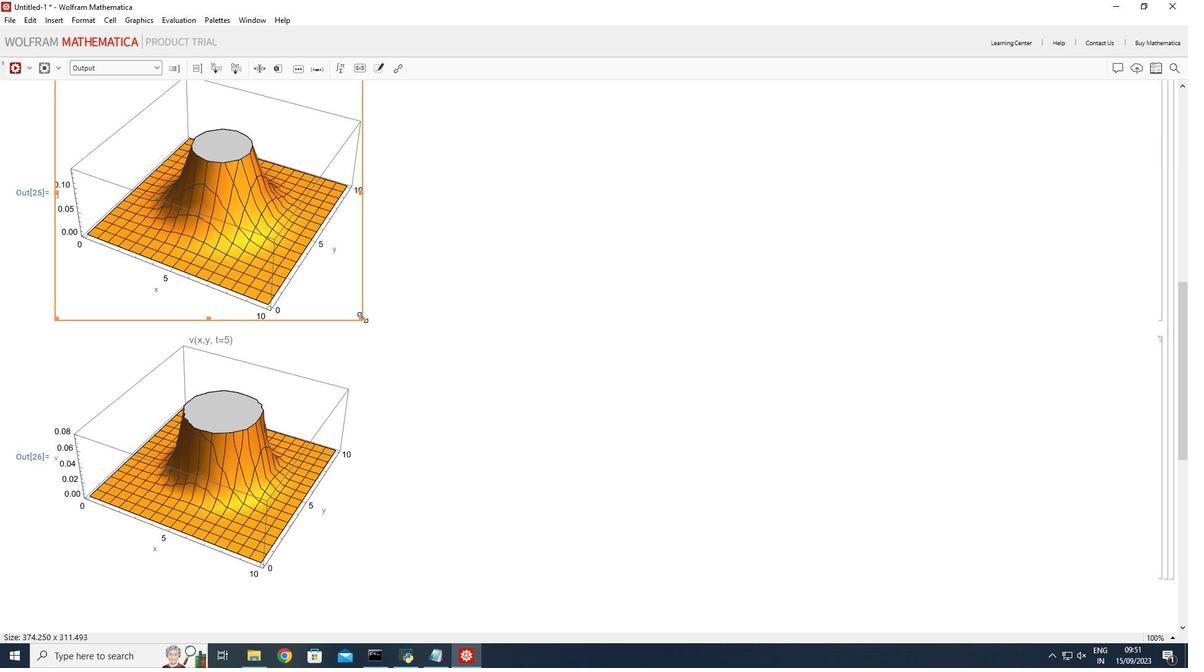 
Action: Mouse pressed left at (348, 308)
Screenshot: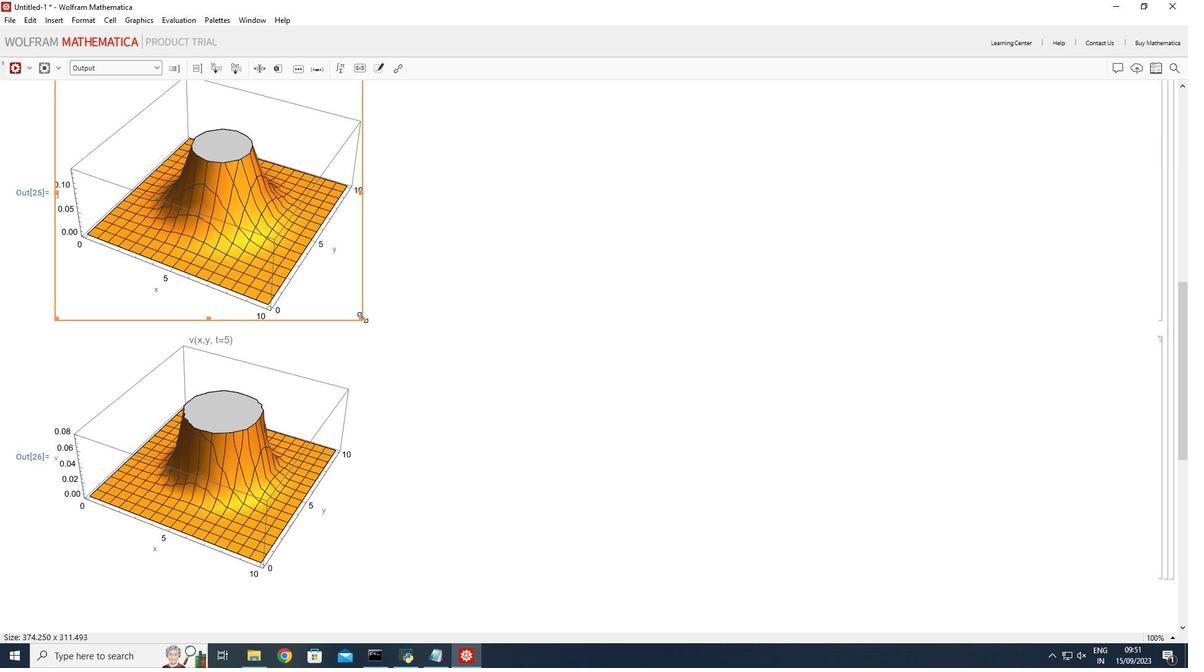 
Action: Mouse moved to (328, 420)
Screenshot: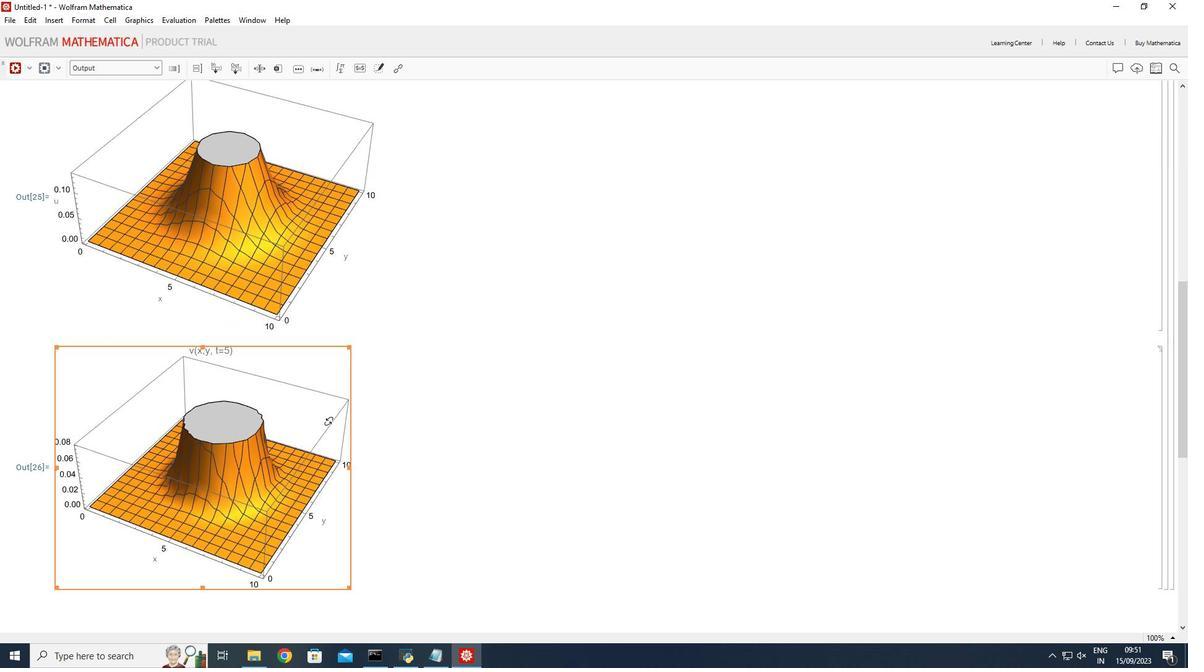 
Action: Mouse pressed left at (328, 420)
Screenshot: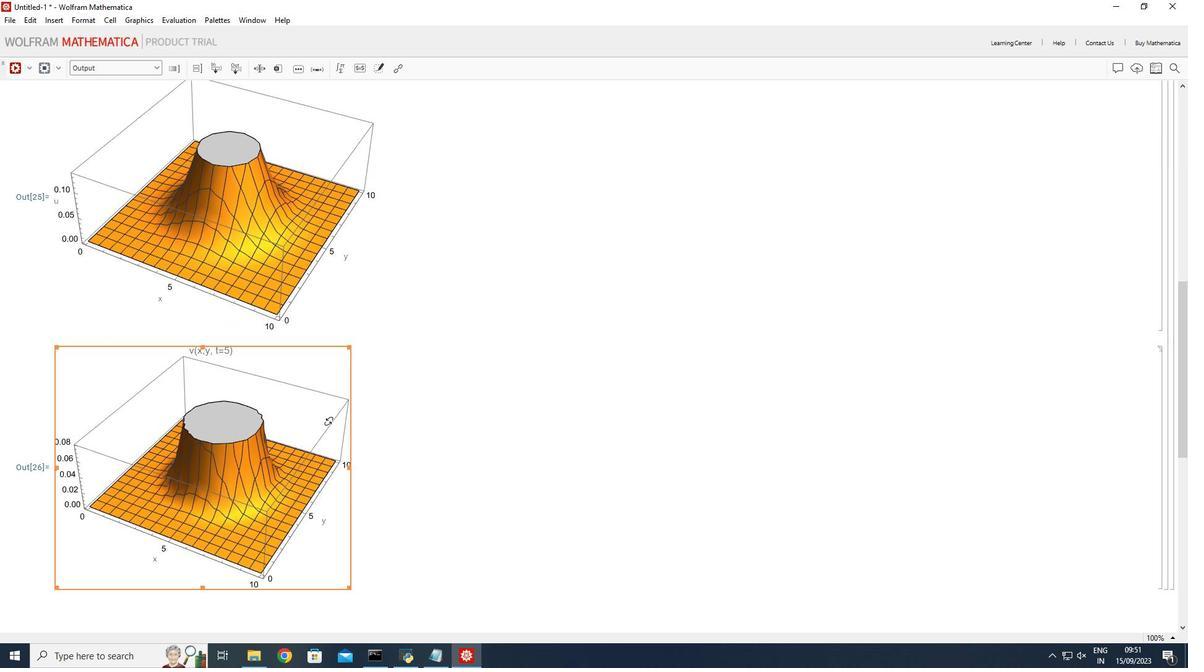 
Action: Mouse moved to (350, 347)
Screenshot: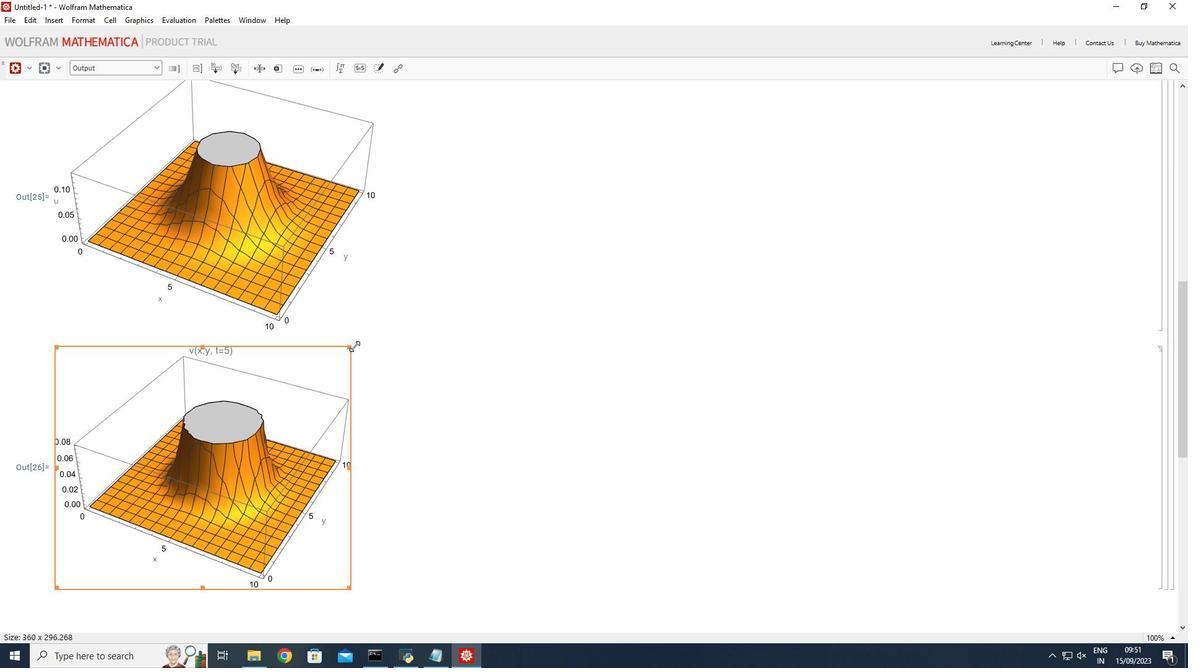 
Action: Mouse pressed left at (350, 347)
Screenshot: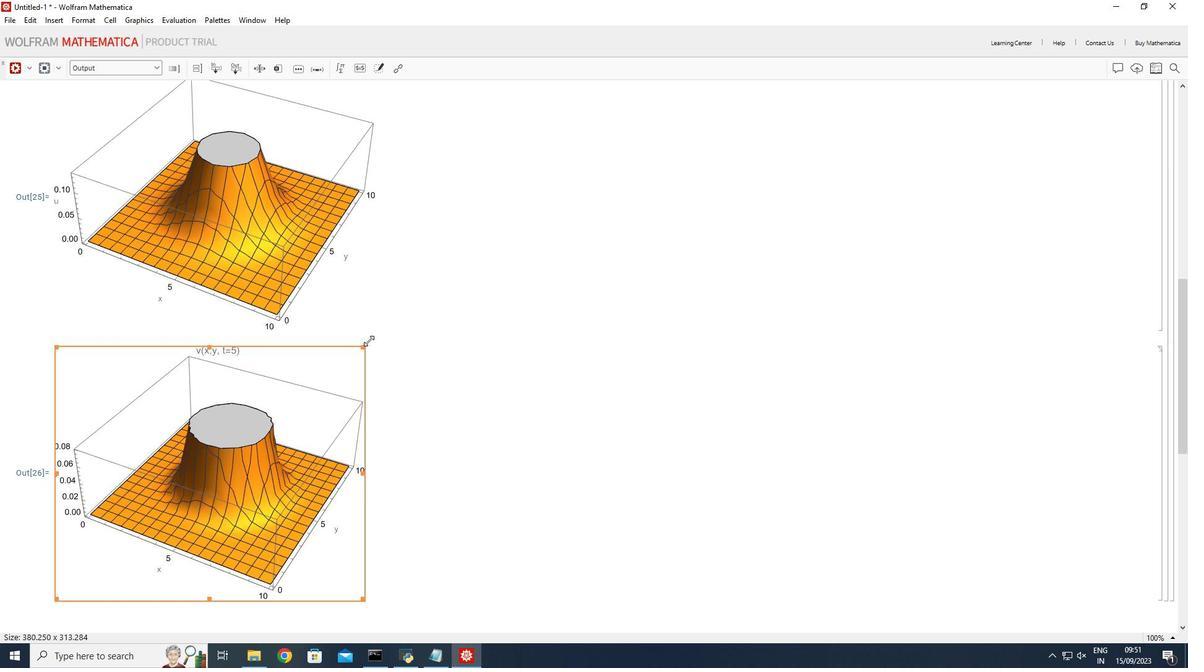 
Action: Mouse moved to (567, 336)
Screenshot: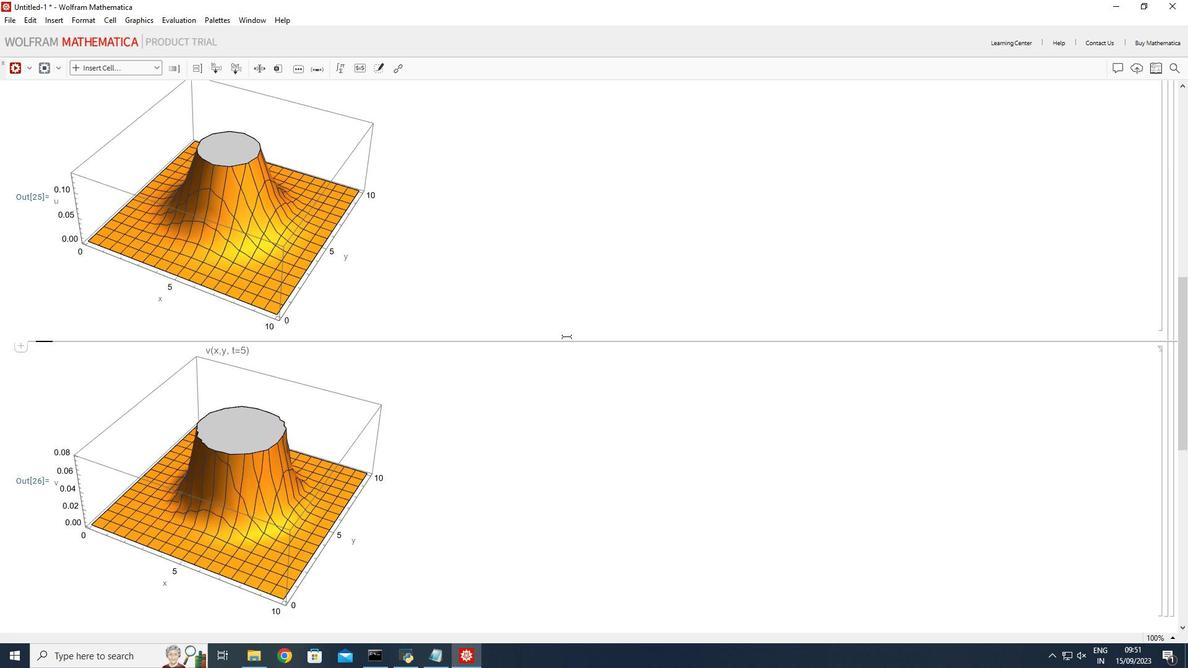
Action: Mouse pressed left at (567, 336)
Screenshot: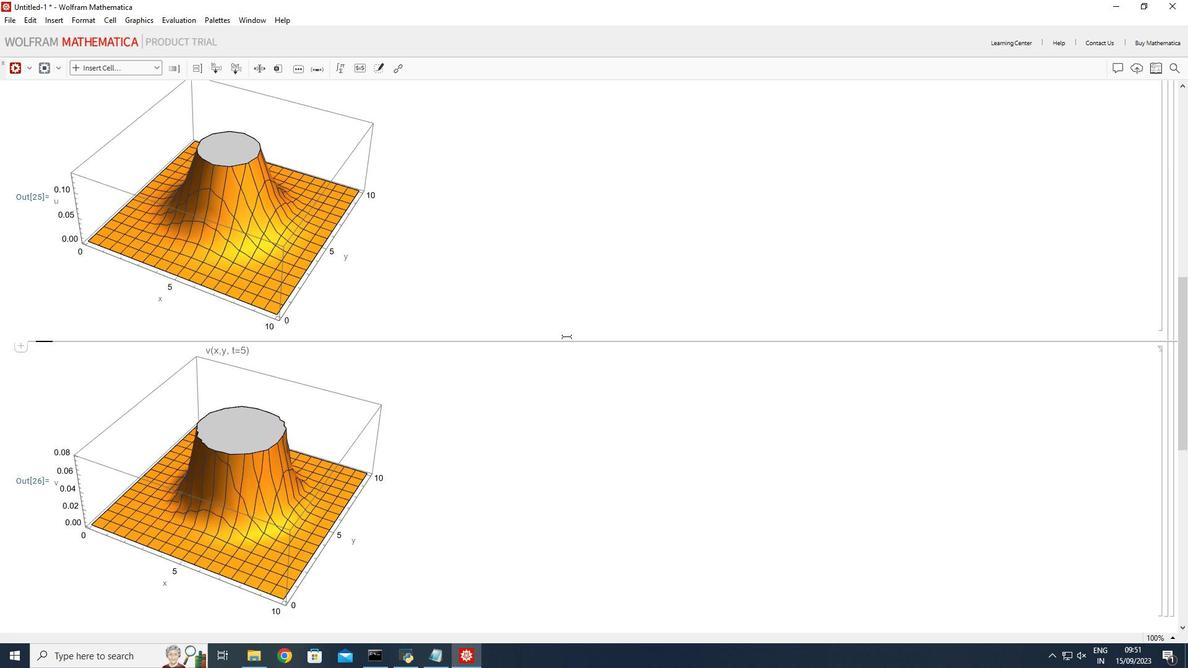 
Action: Mouse scrolled (567, 337) with delta (0, 0)
Screenshot: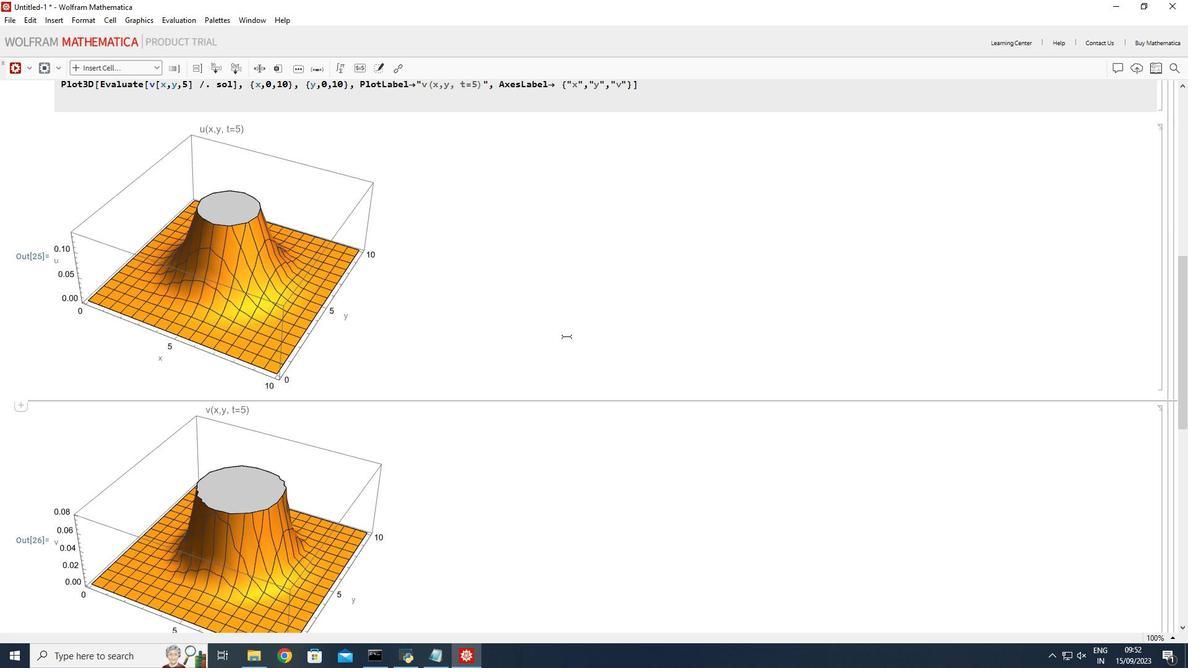 
Action: Mouse moved to (183, 312)
Screenshot: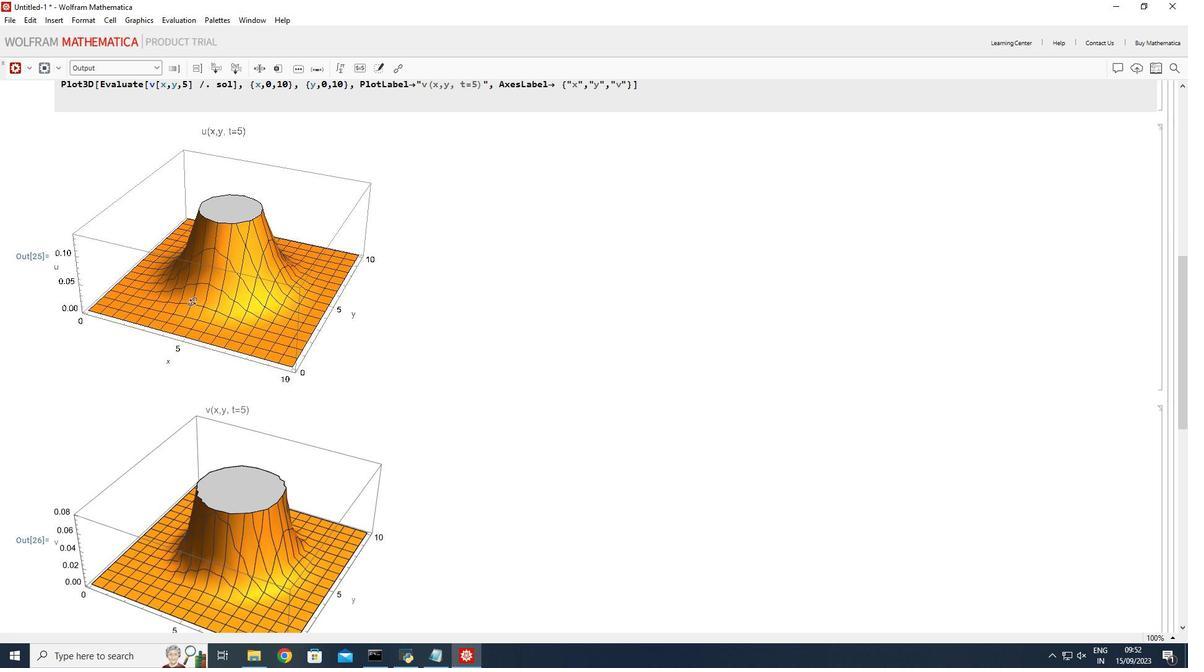 
Action: Mouse pressed left at (183, 312)
Screenshot: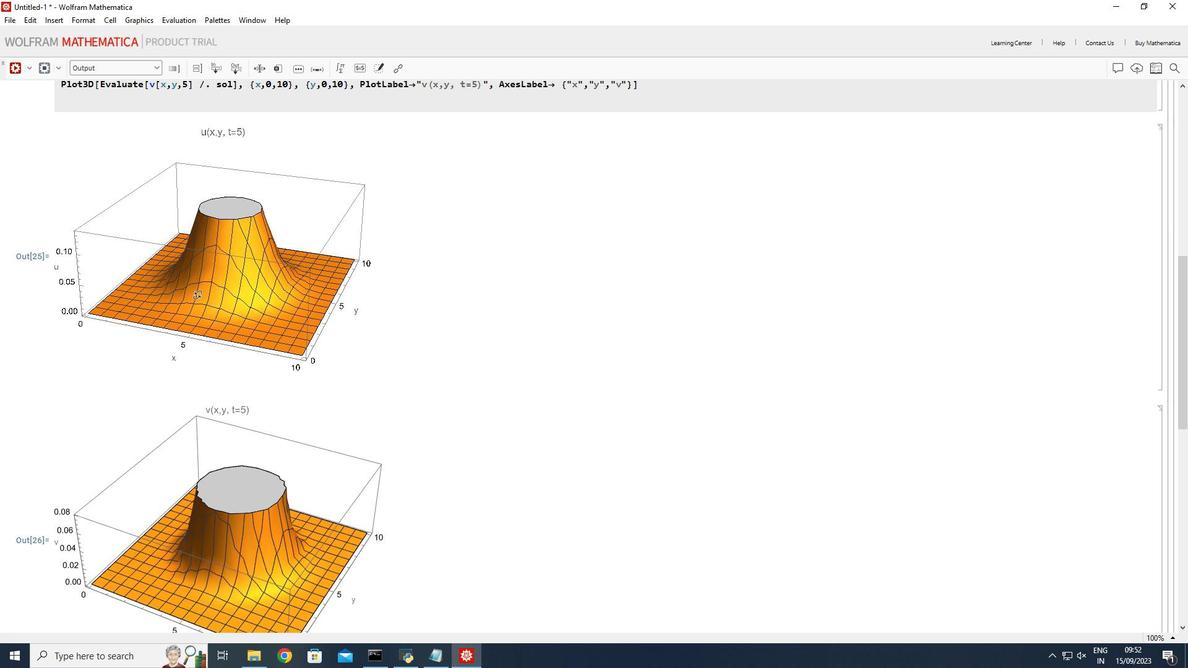 
Action: Mouse moved to (225, 375)
Screenshot: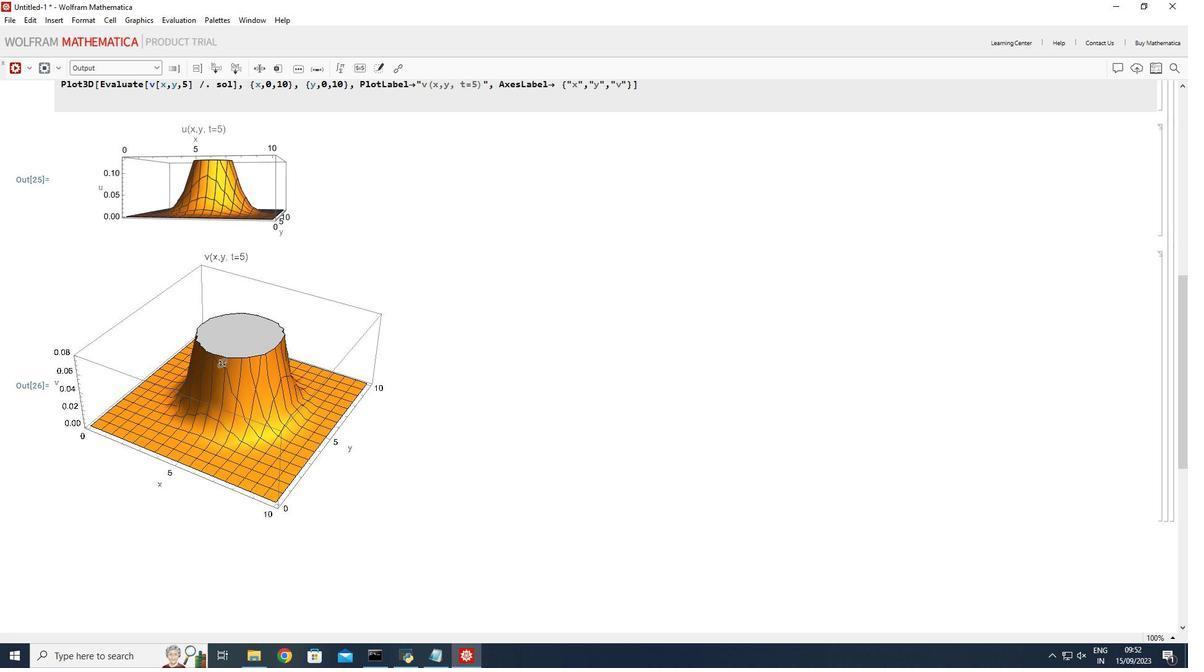 
Action: Mouse pressed left at (225, 375)
Screenshot: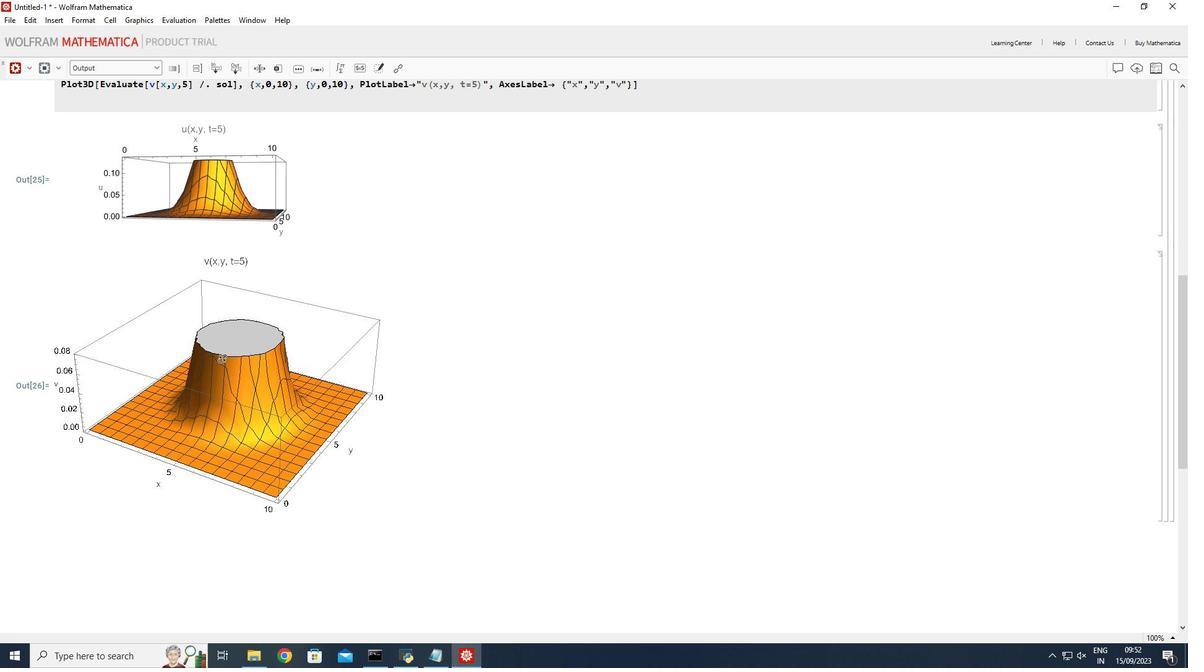 
Action: Mouse moved to (536, 337)
Screenshot: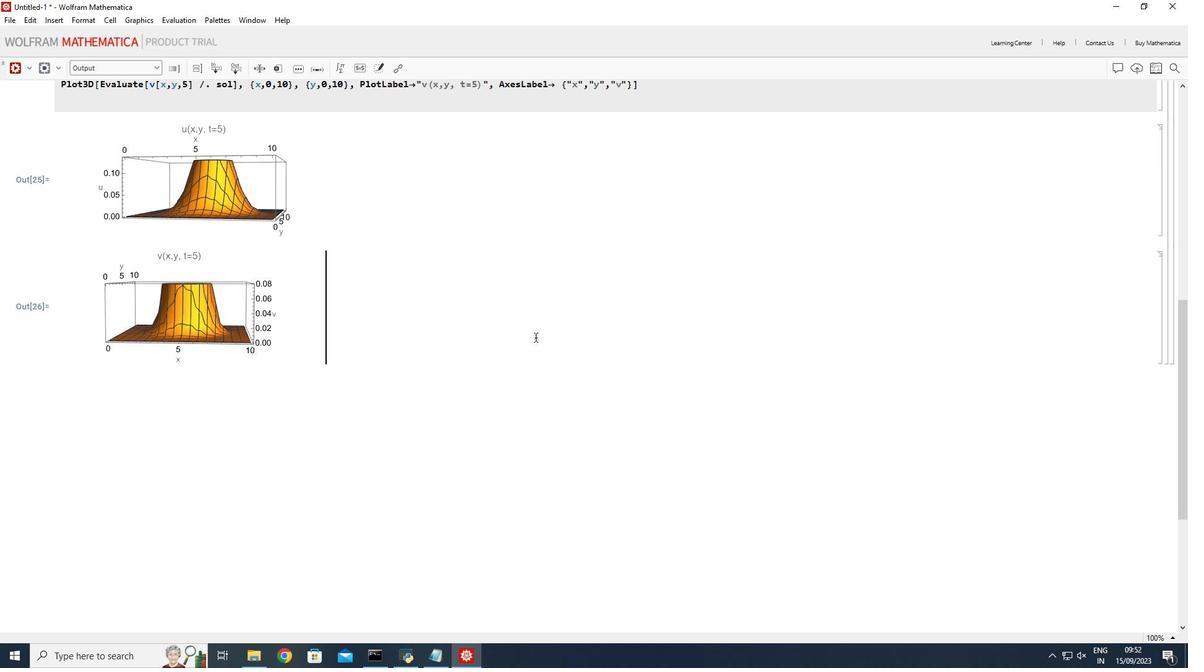 
Action: Mouse pressed left at (536, 337)
Screenshot: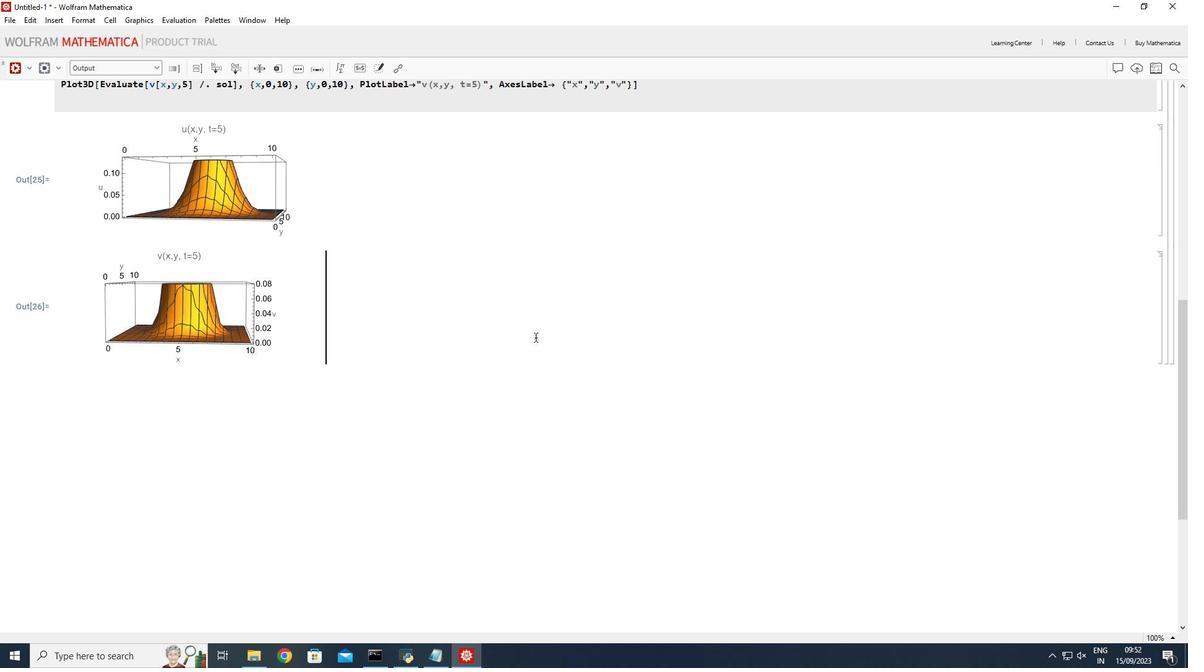 
Action: Key pressed <Key.enter>
Screenshot: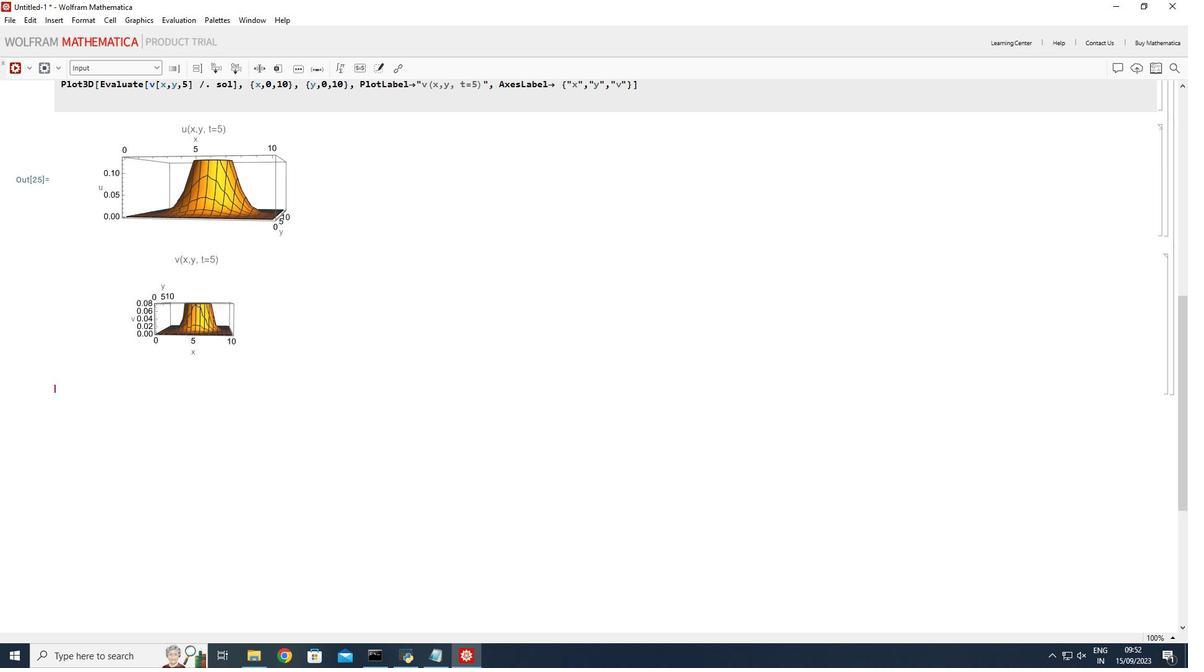 
